 Task: Create a due date automation trigger when advanced on, on the monday of the week before a card is due add basic assigned to anyone at 11:00 AM.
Action: Mouse moved to (1195, 361)
Screenshot: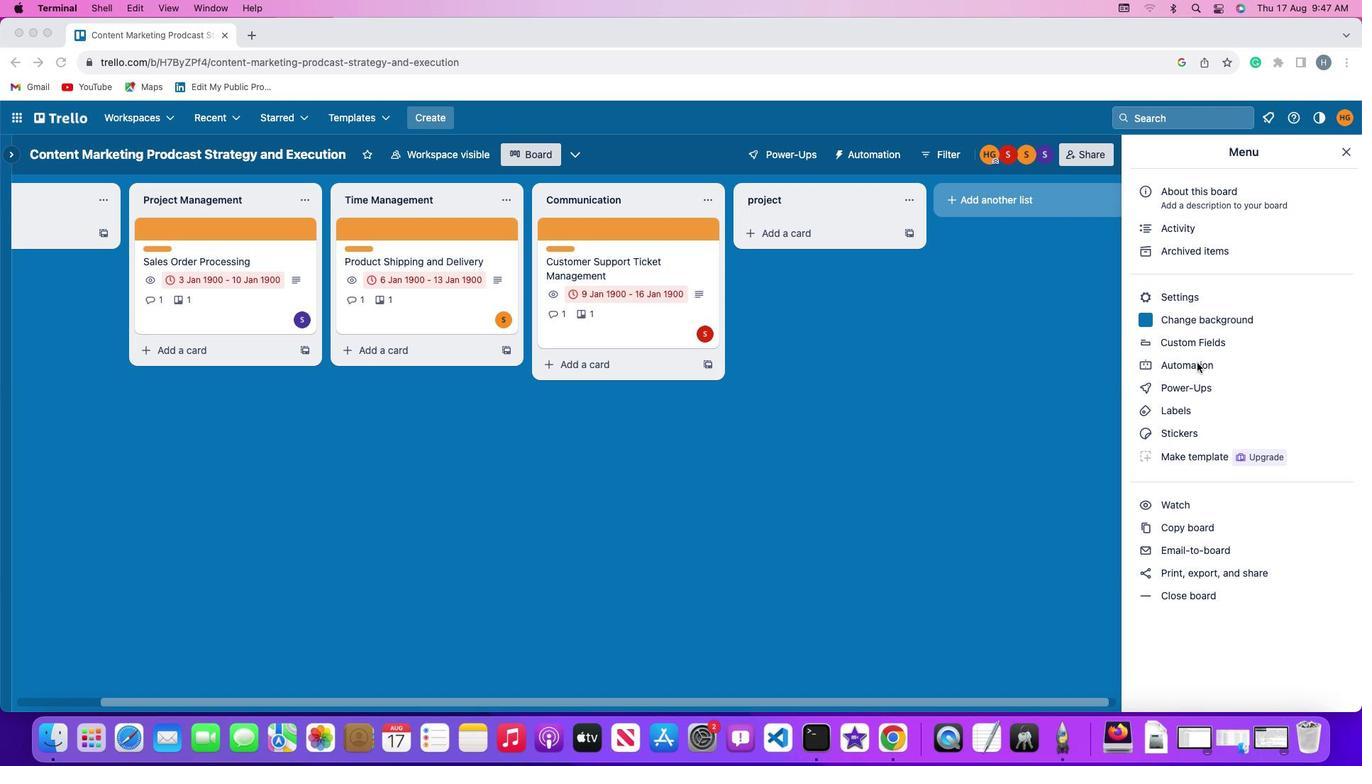 
Action: Mouse pressed left at (1195, 361)
Screenshot: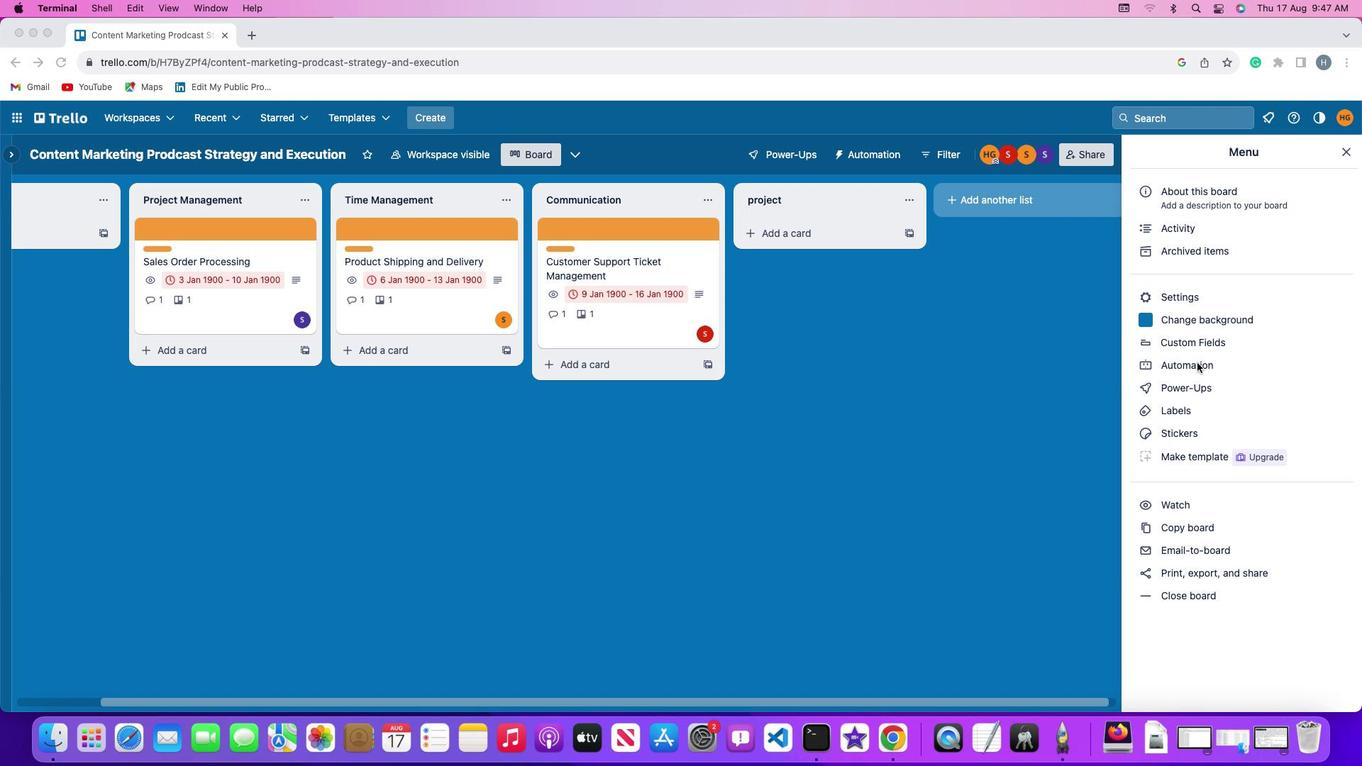 
Action: Mouse pressed left at (1195, 361)
Screenshot: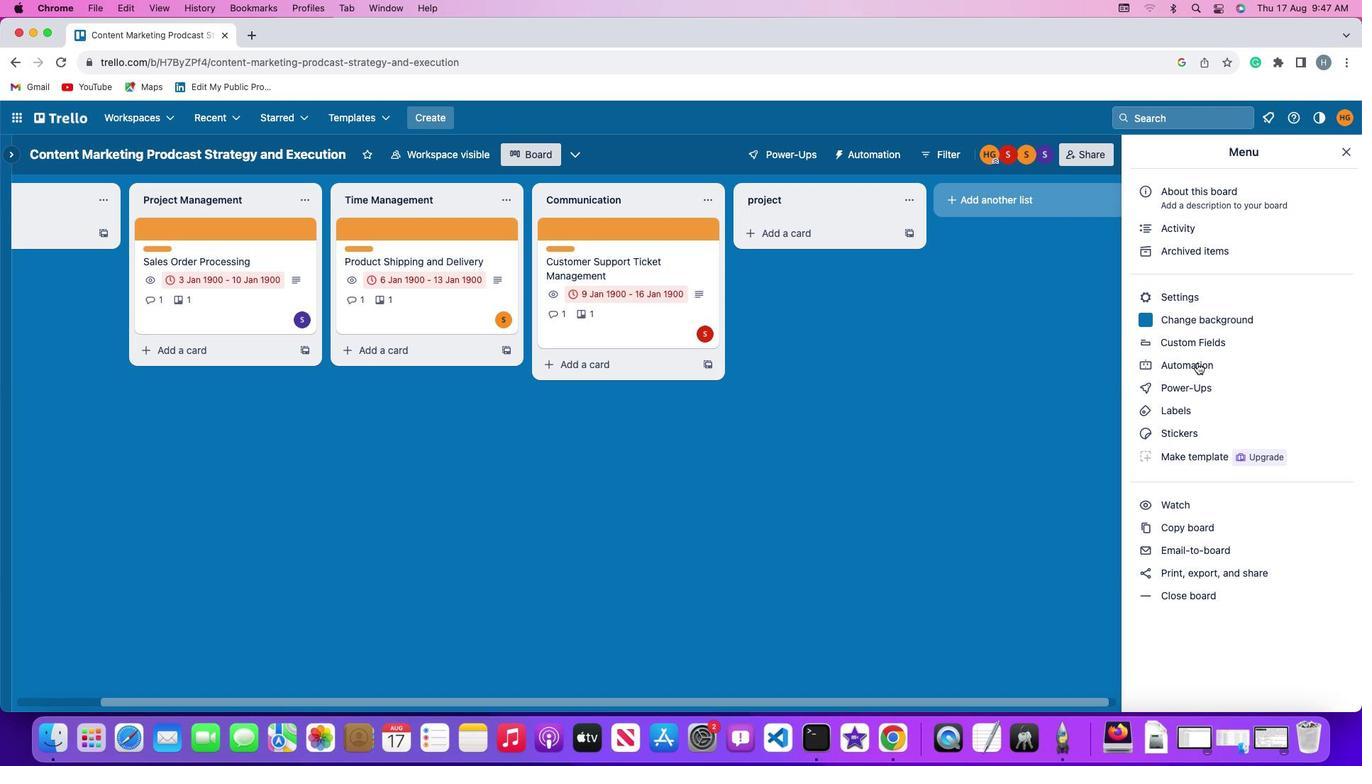 
Action: Mouse moved to (84, 332)
Screenshot: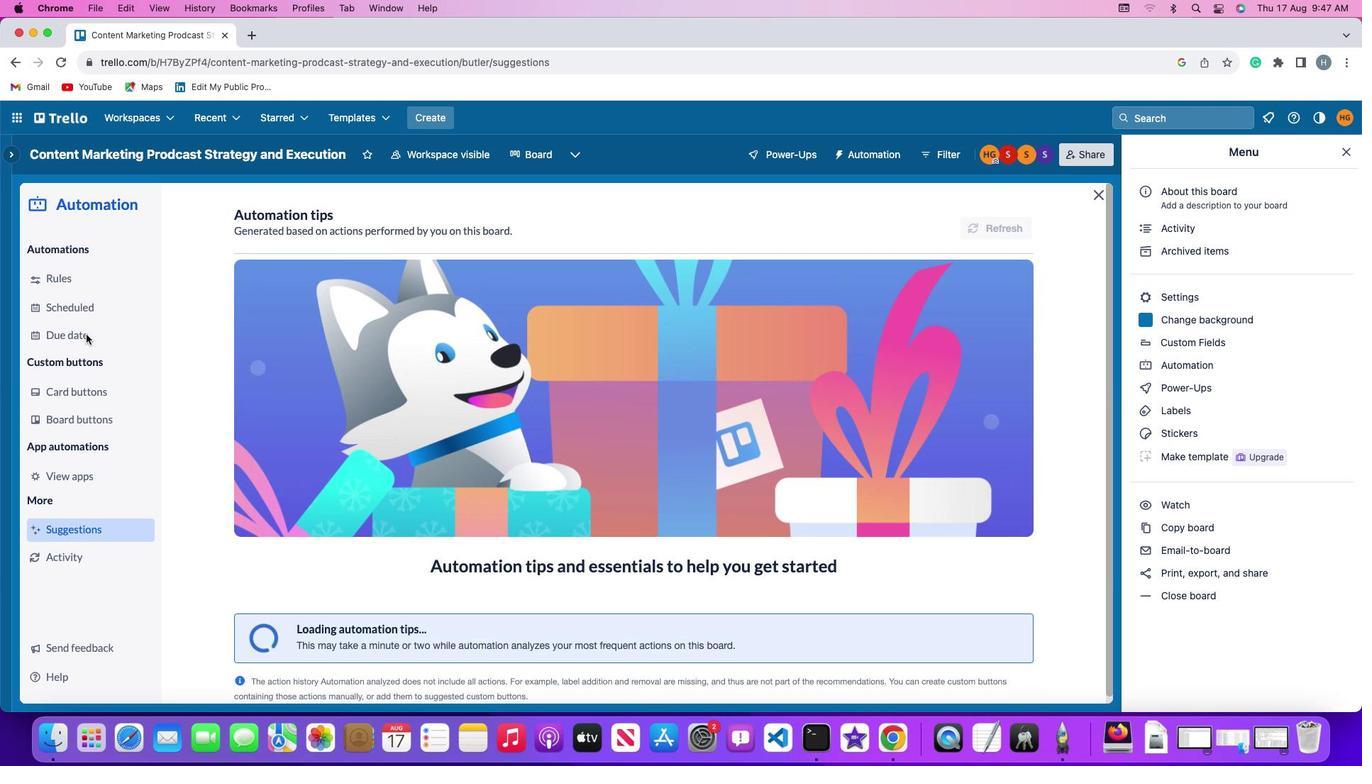 
Action: Mouse pressed left at (84, 332)
Screenshot: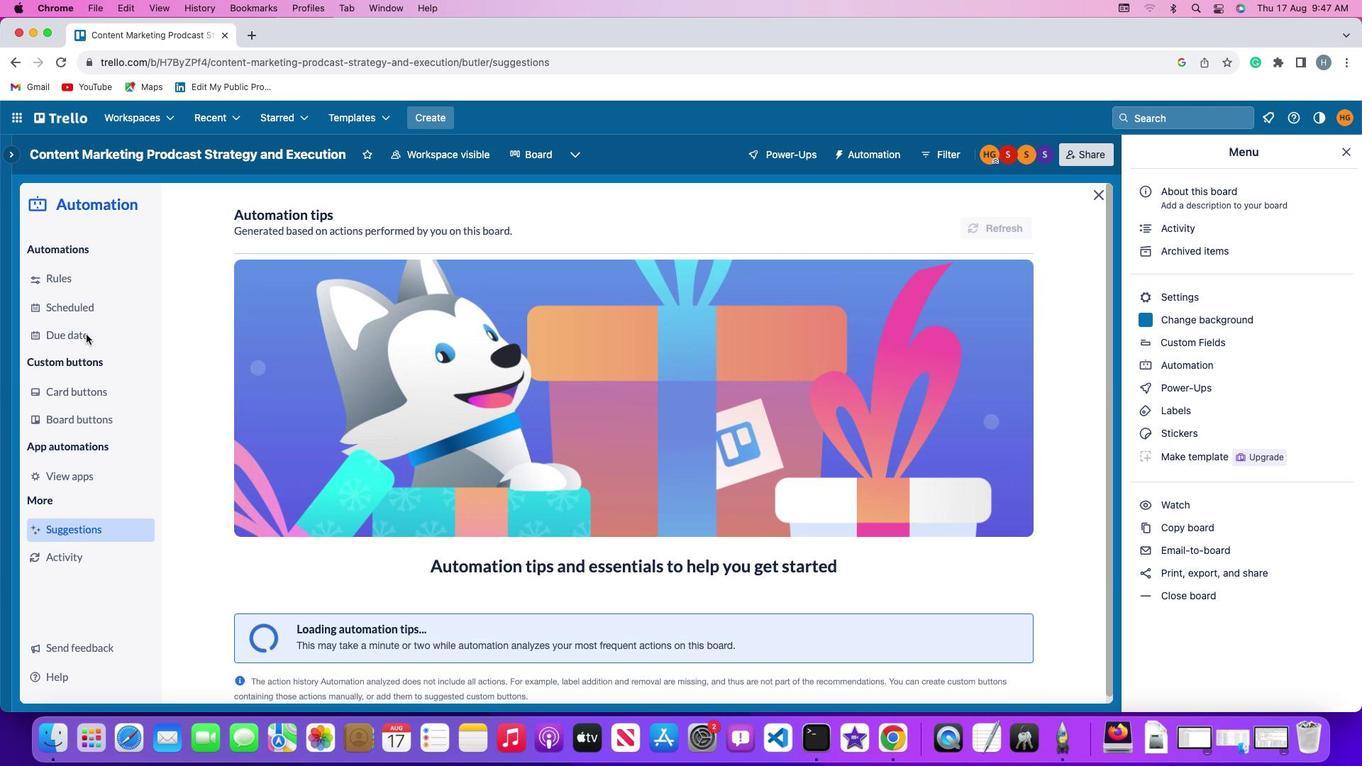 
Action: Mouse moved to (948, 219)
Screenshot: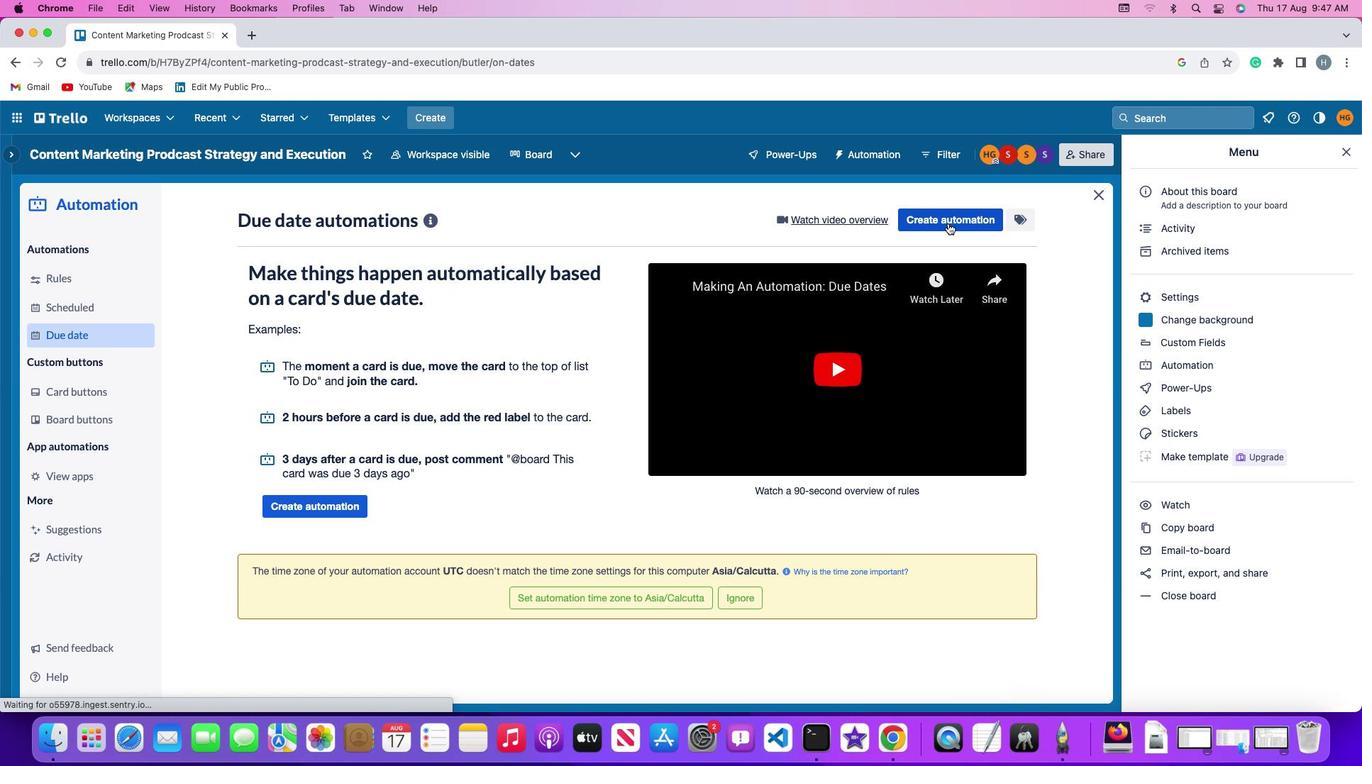 
Action: Mouse pressed left at (948, 219)
Screenshot: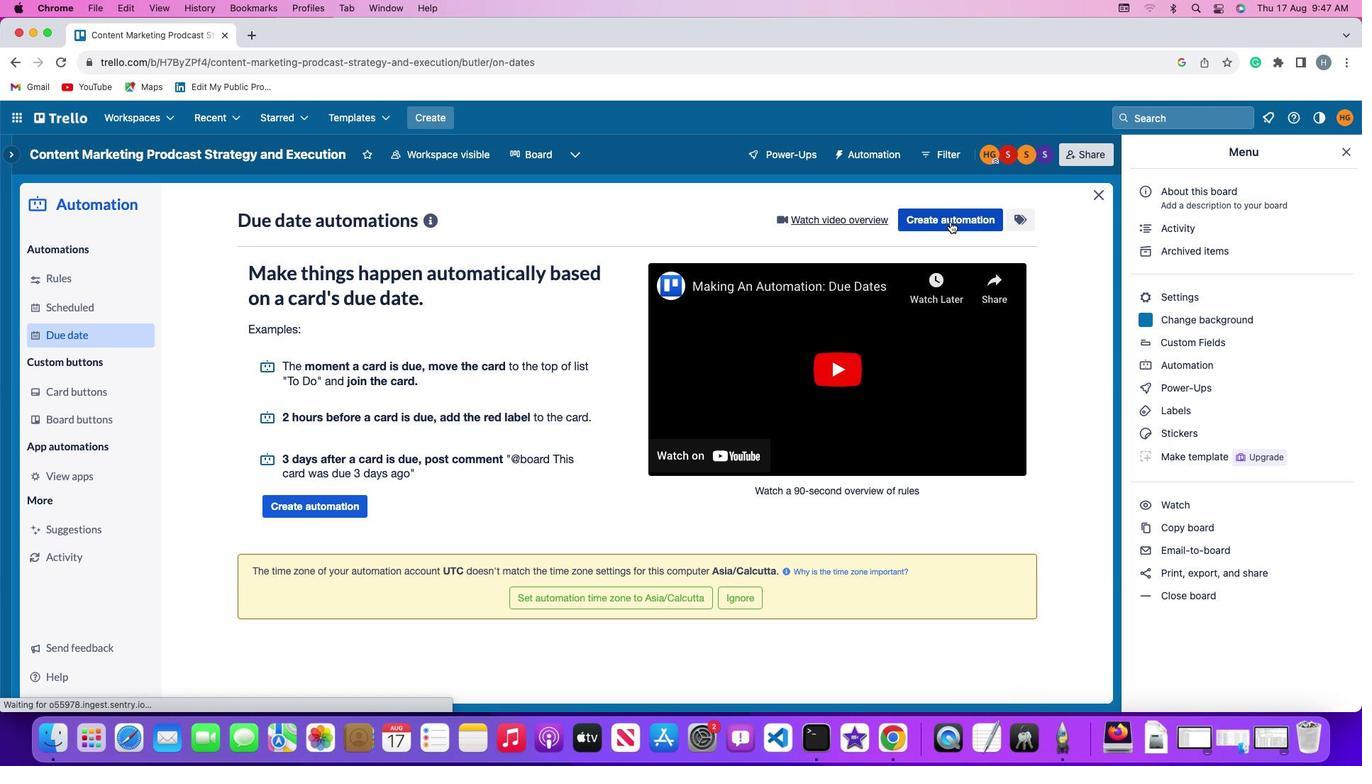 
Action: Mouse moved to (284, 354)
Screenshot: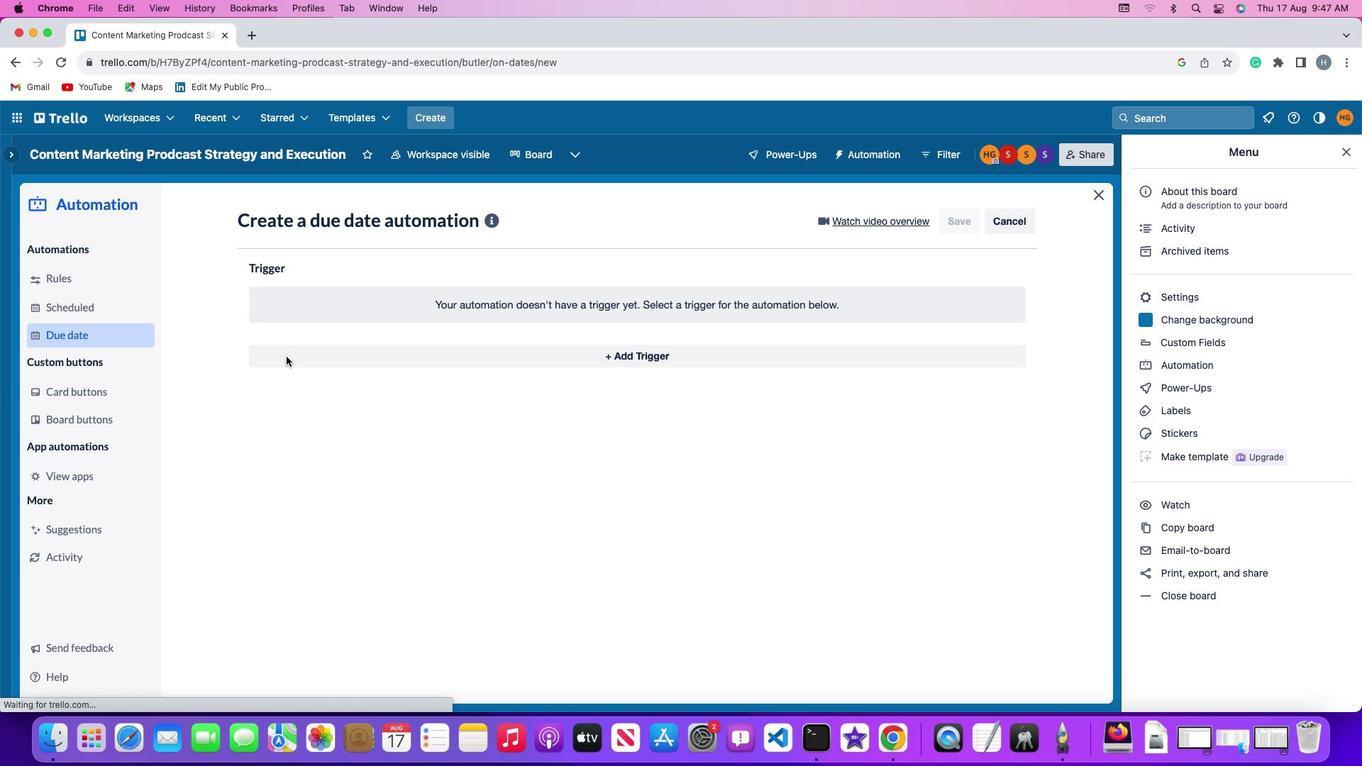 
Action: Mouse pressed left at (284, 354)
Screenshot: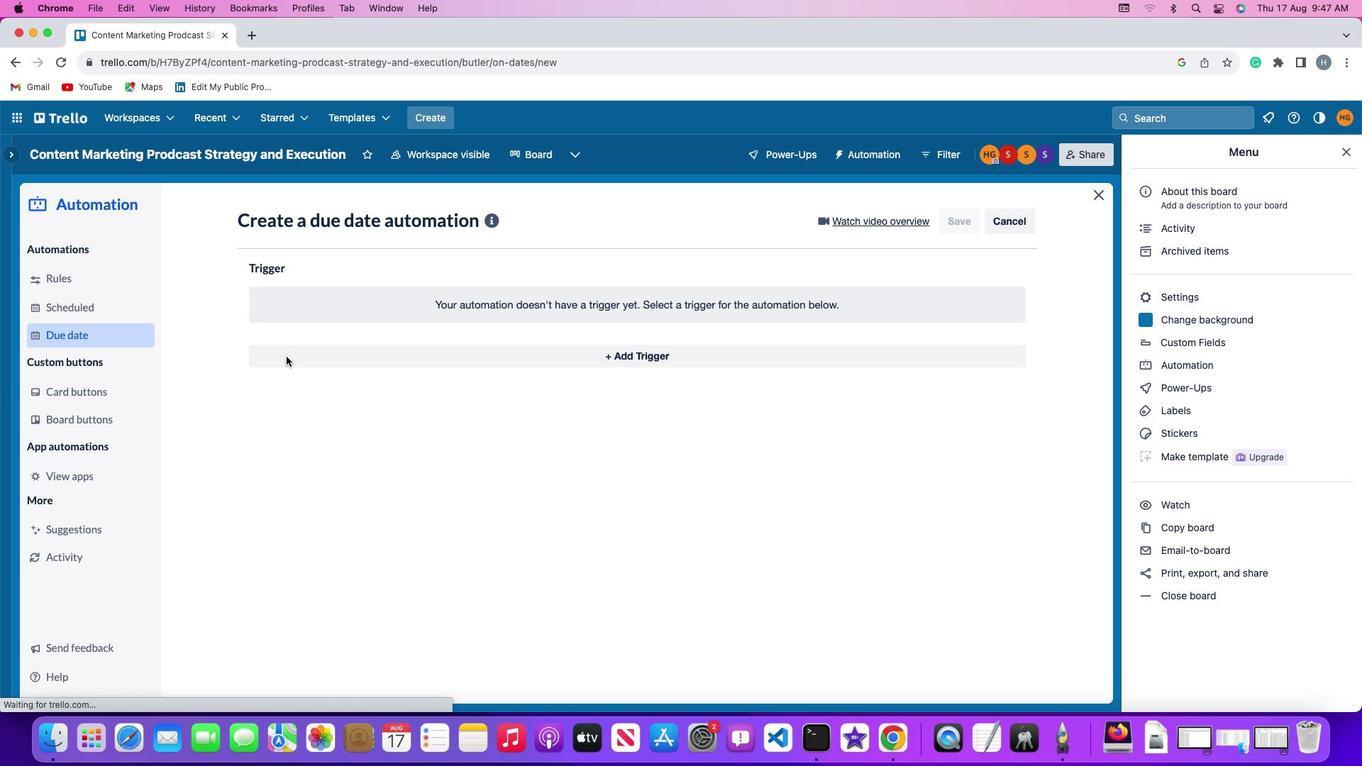 
Action: Mouse moved to (301, 616)
Screenshot: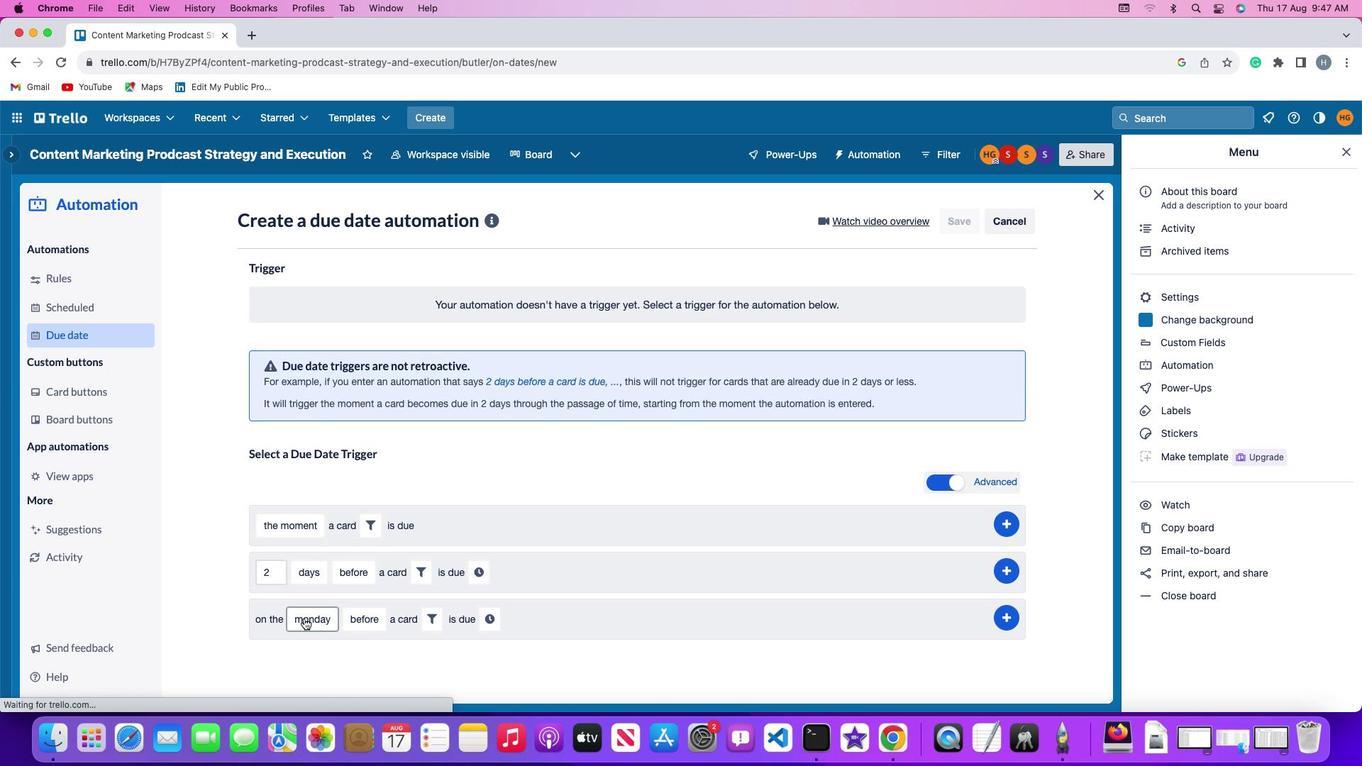 
Action: Mouse pressed left at (301, 616)
Screenshot: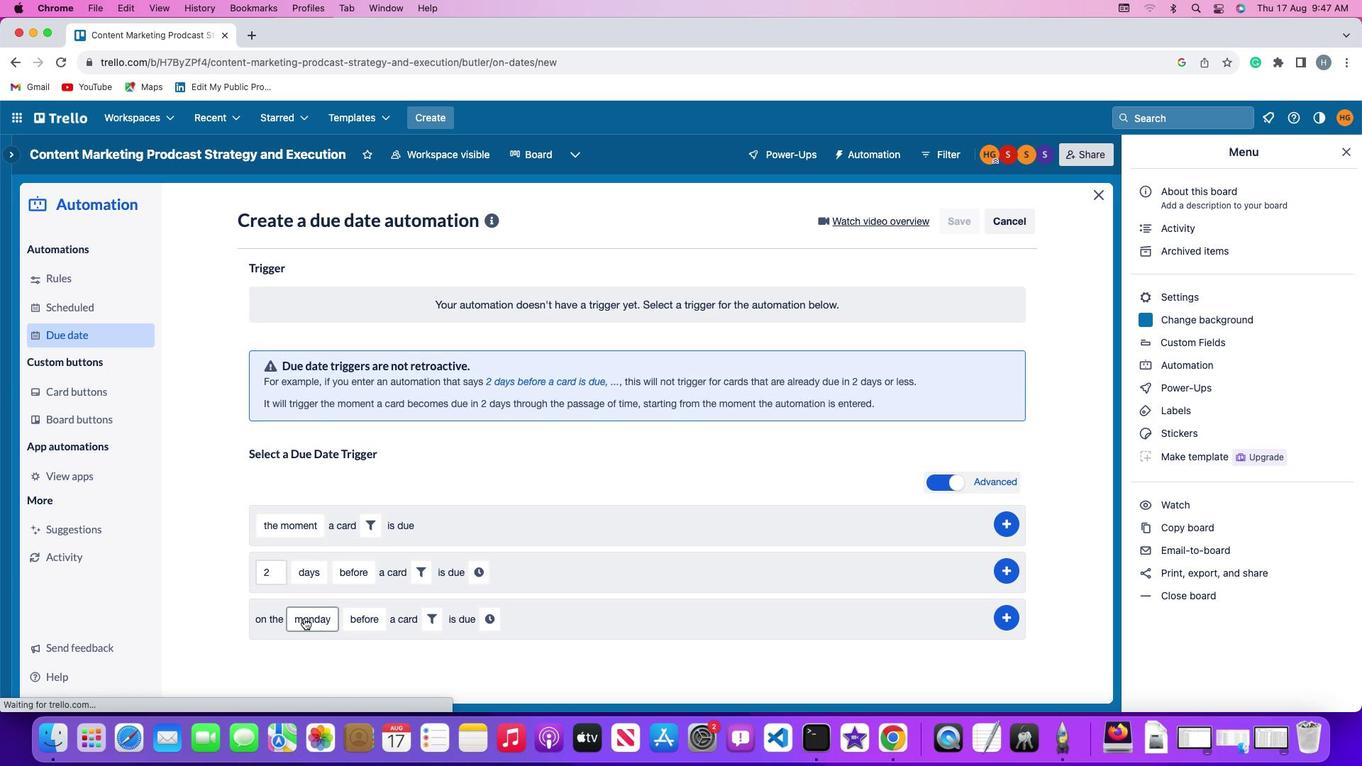 
Action: Mouse moved to (322, 415)
Screenshot: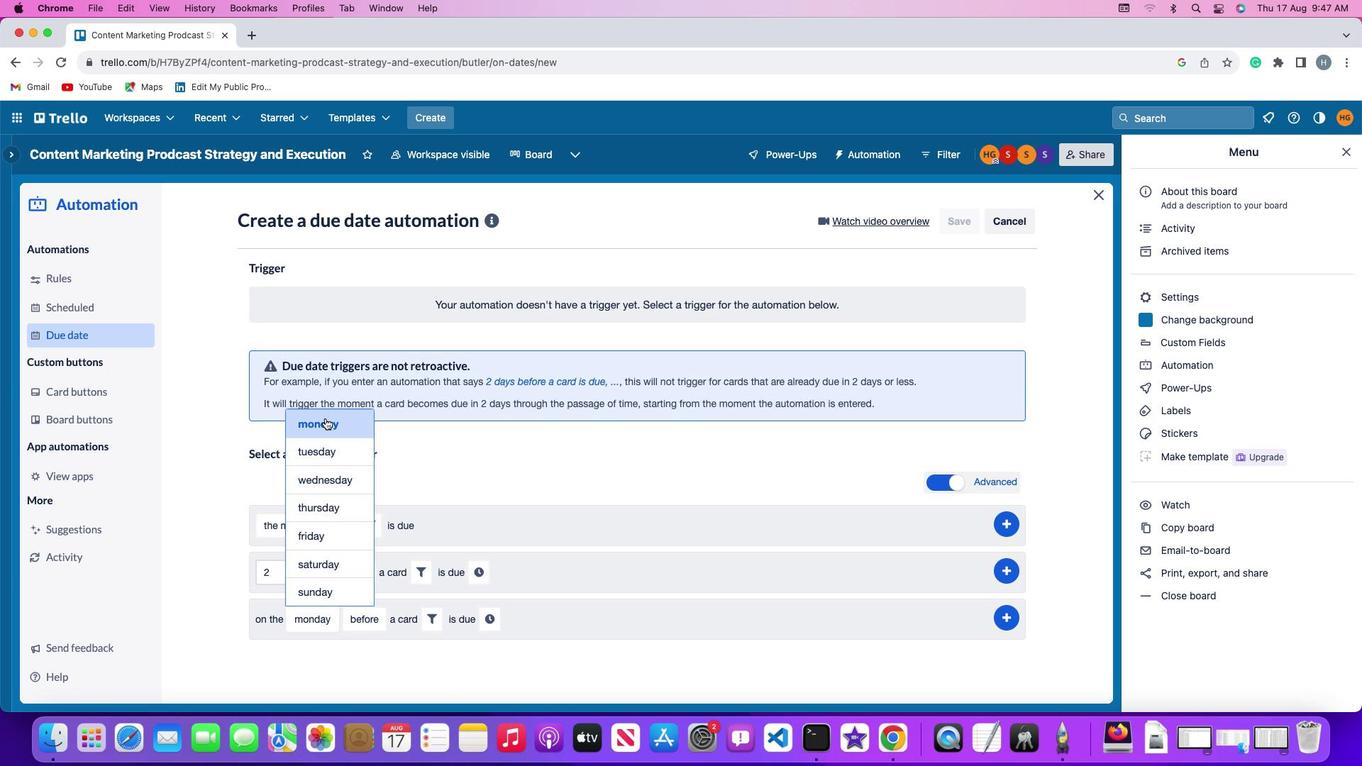 
Action: Mouse pressed left at (322, 415)
Screenshot: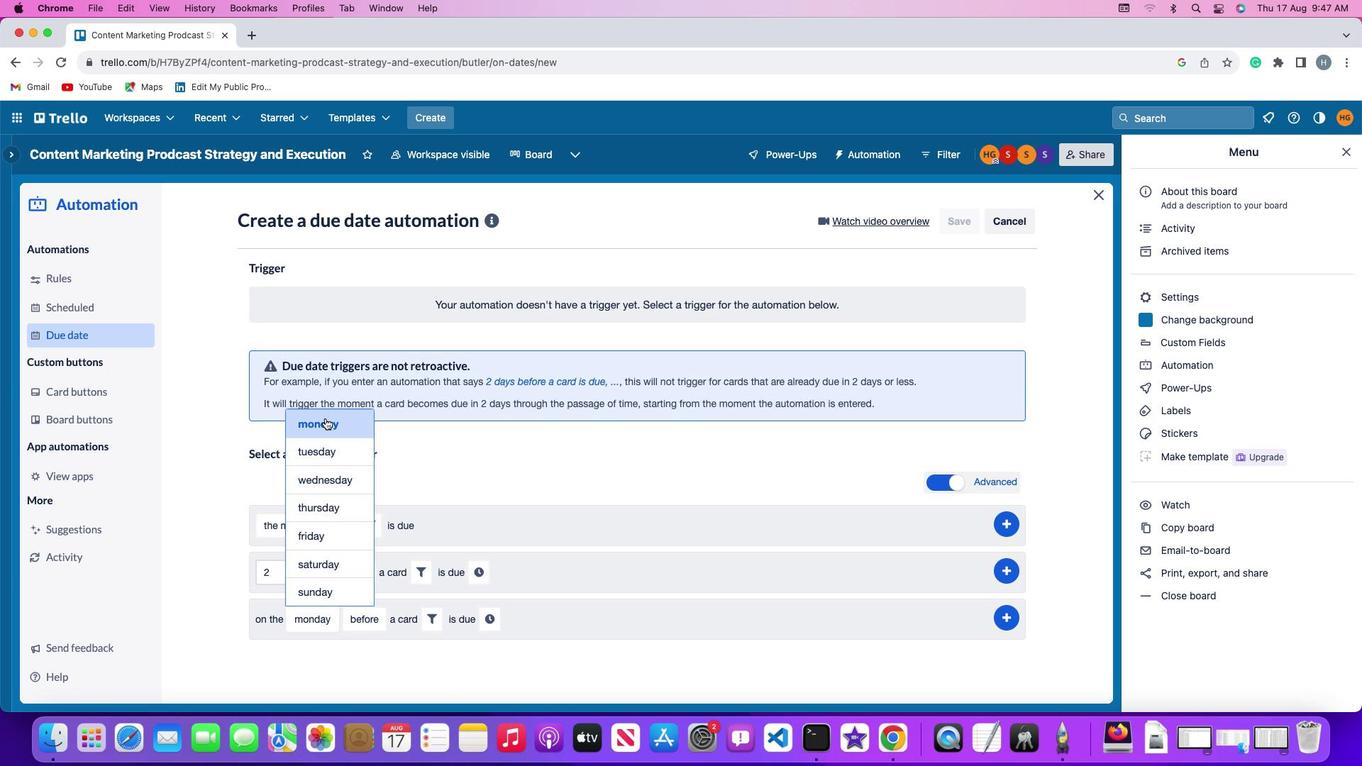
Action: Mouse moved to (359, 618)
Screenshot: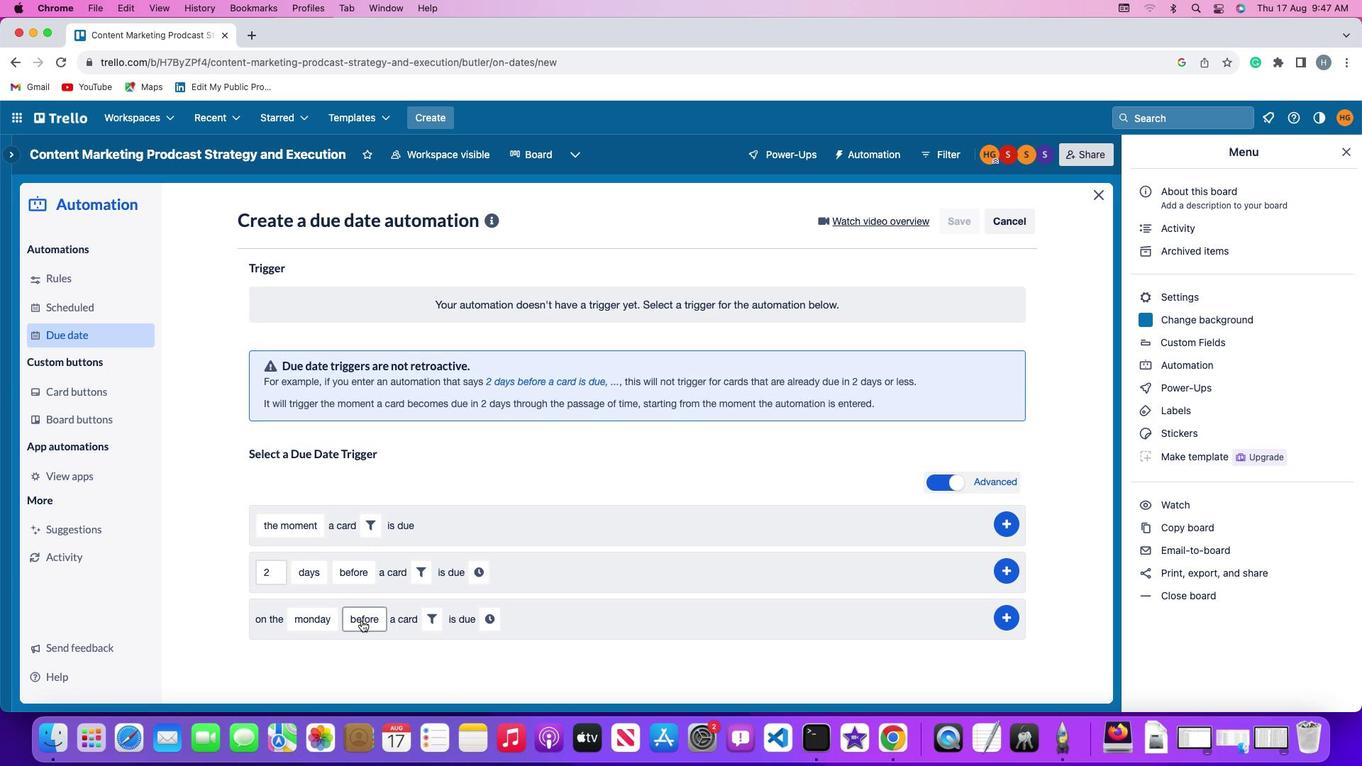 
Action: Mouse pressed left at (359, 618)
Screenshot: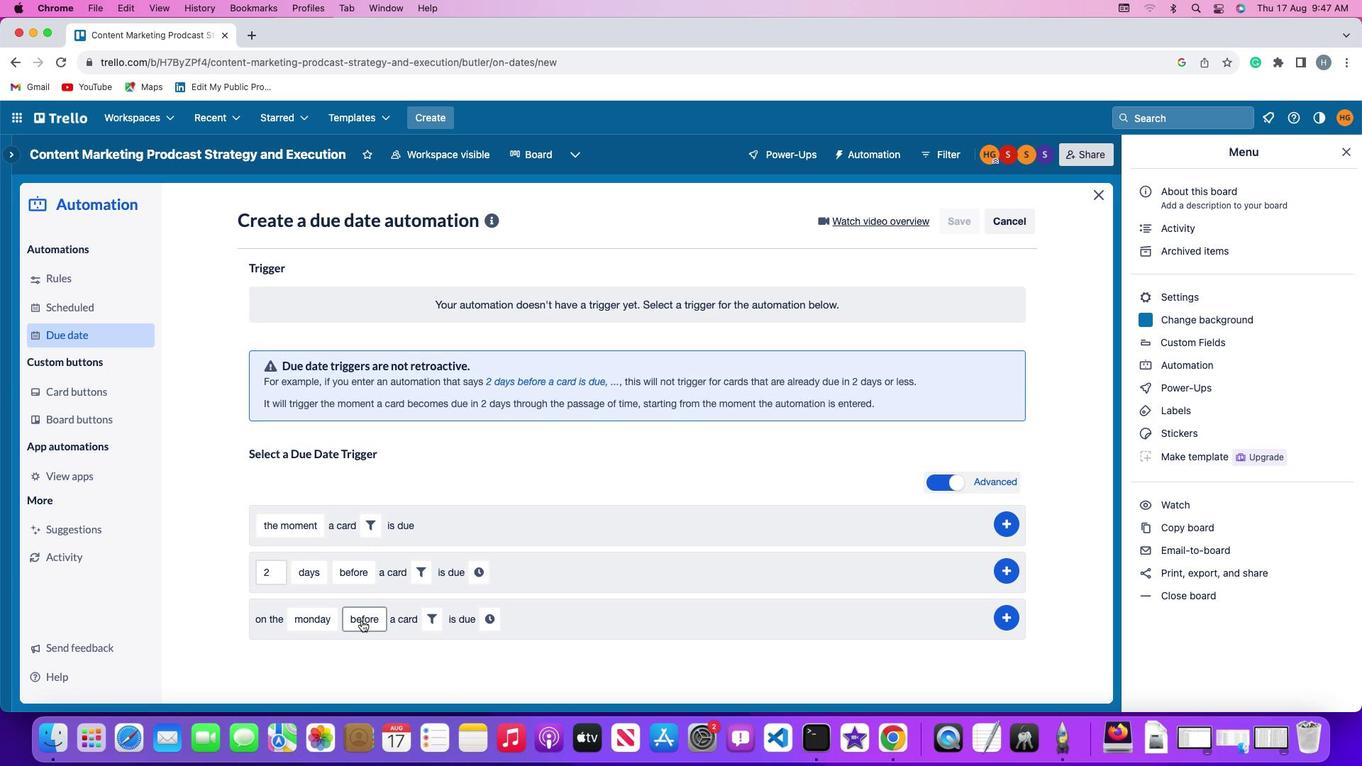 
Action: Mouse moved to (372, 589)
Screenshot: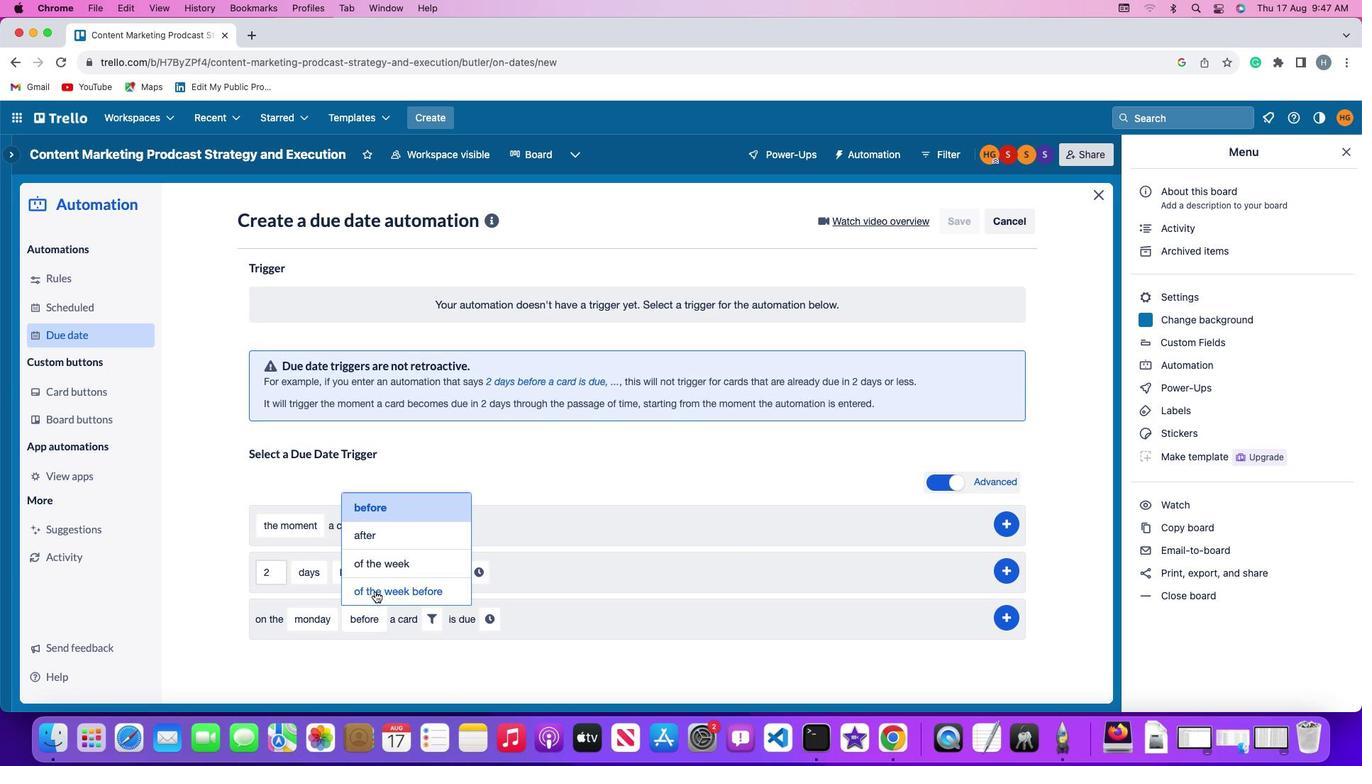 
Action: Mouse pressed left at (372, 589)
Screenshot: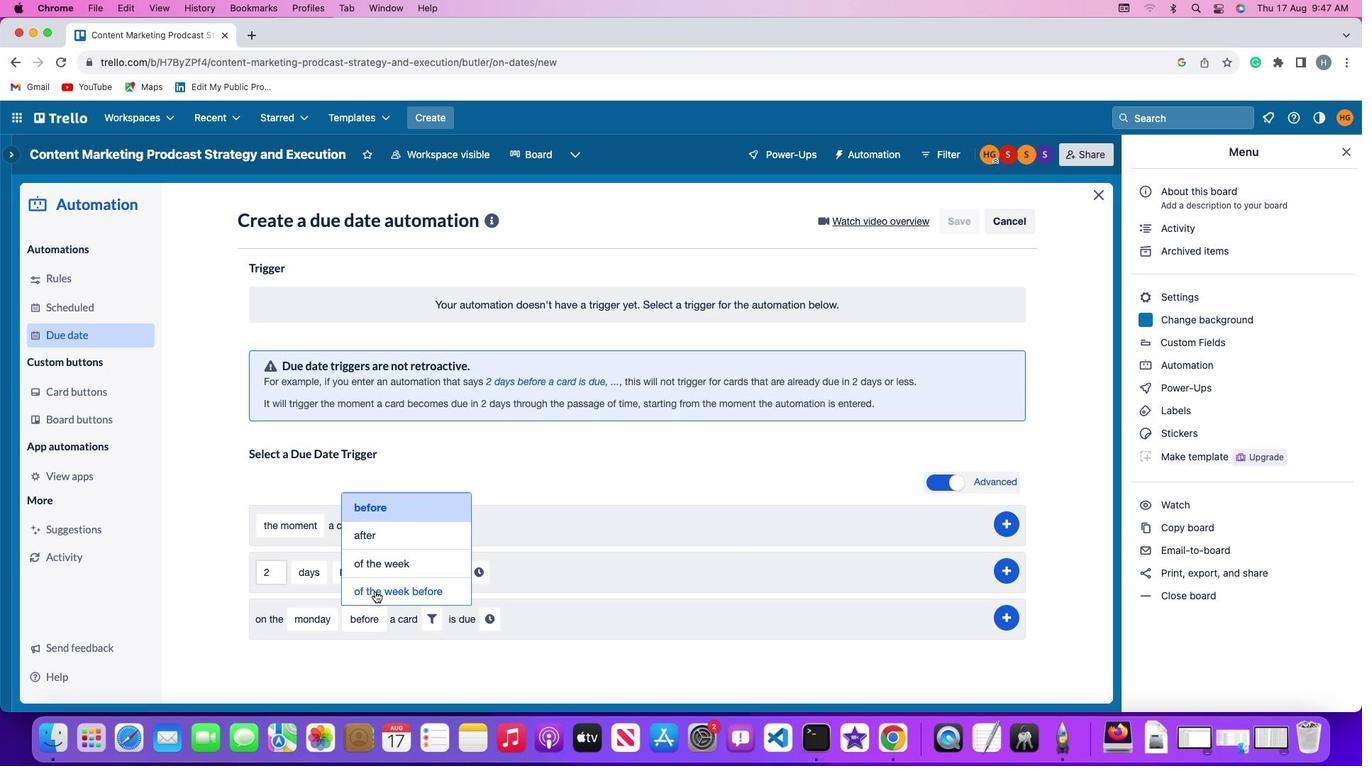 
Action: Mouse moved to (487, 615)
Screenshot: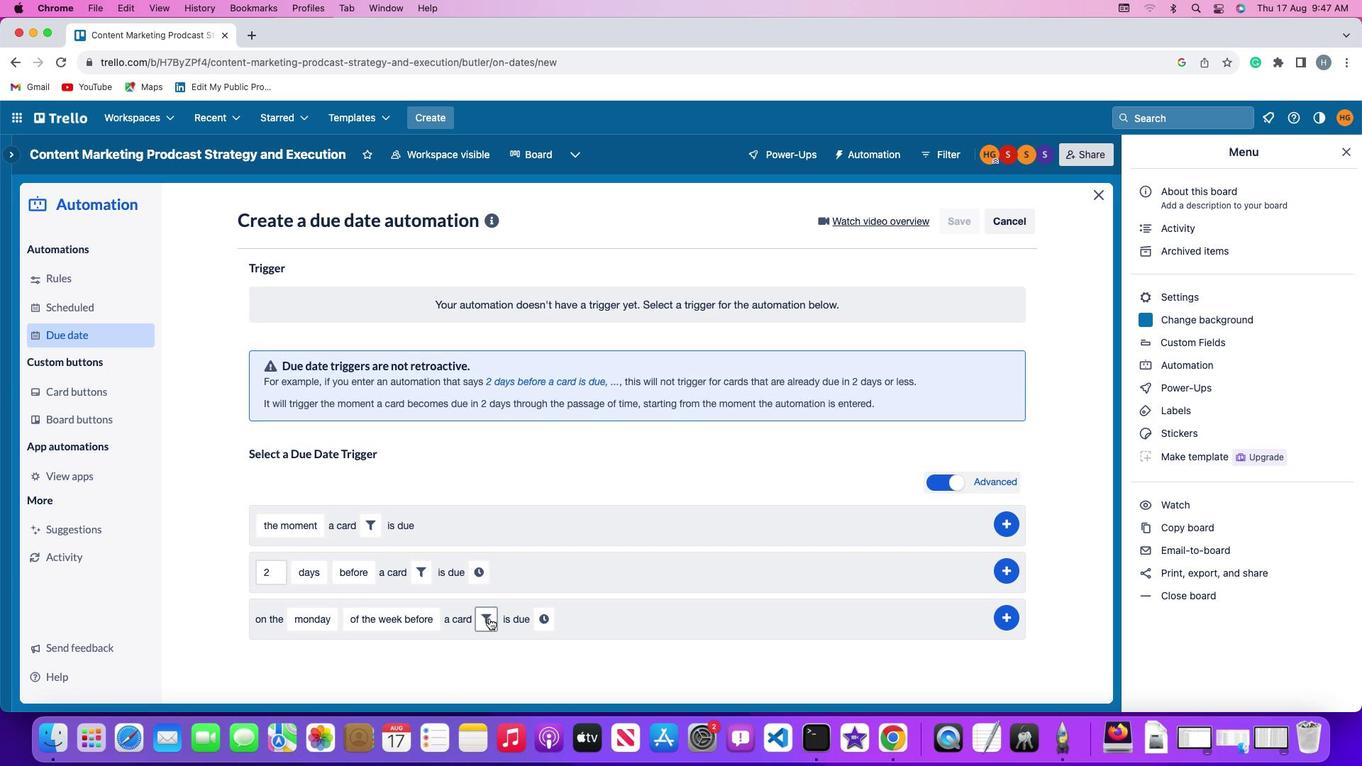 
Action: Mouse pressed left at (487, 615)
Screenshot: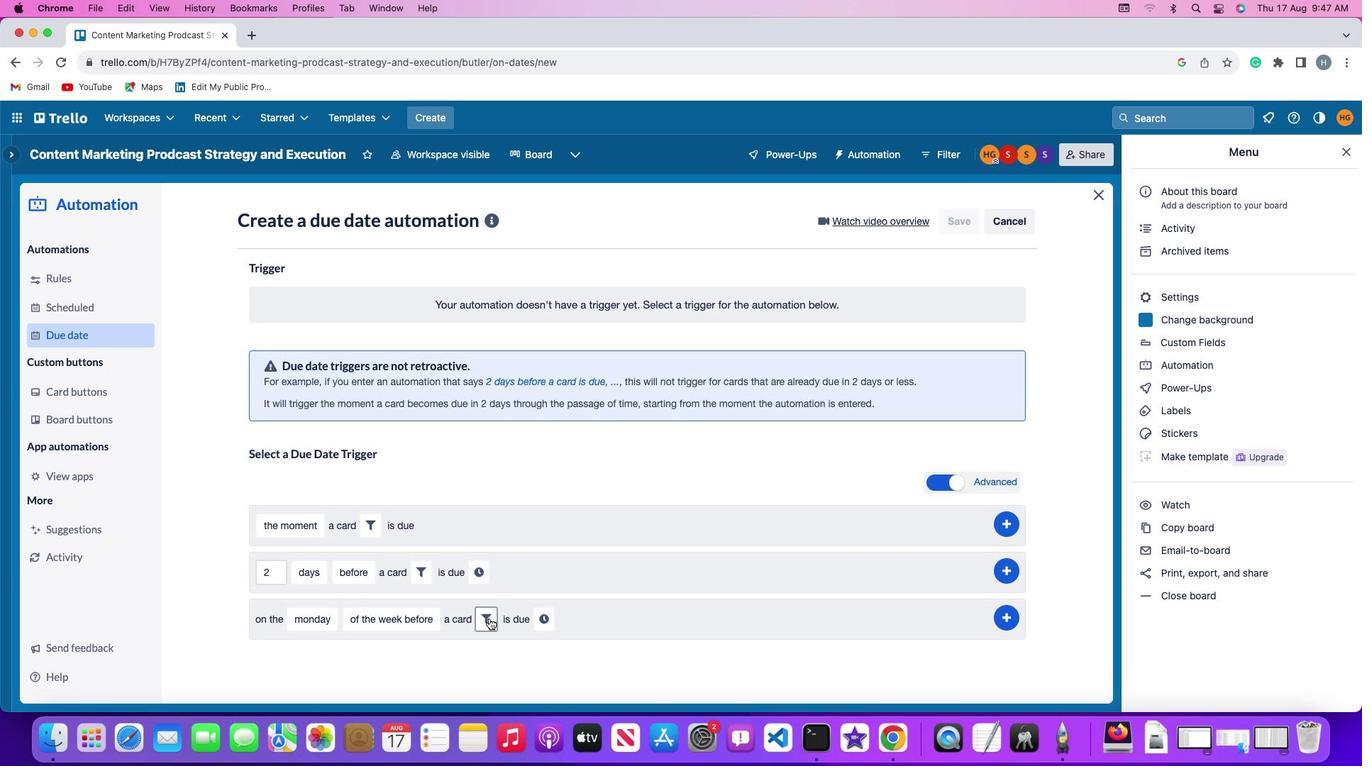 
Action: Mouse moved to (425, 667)
Screenshot: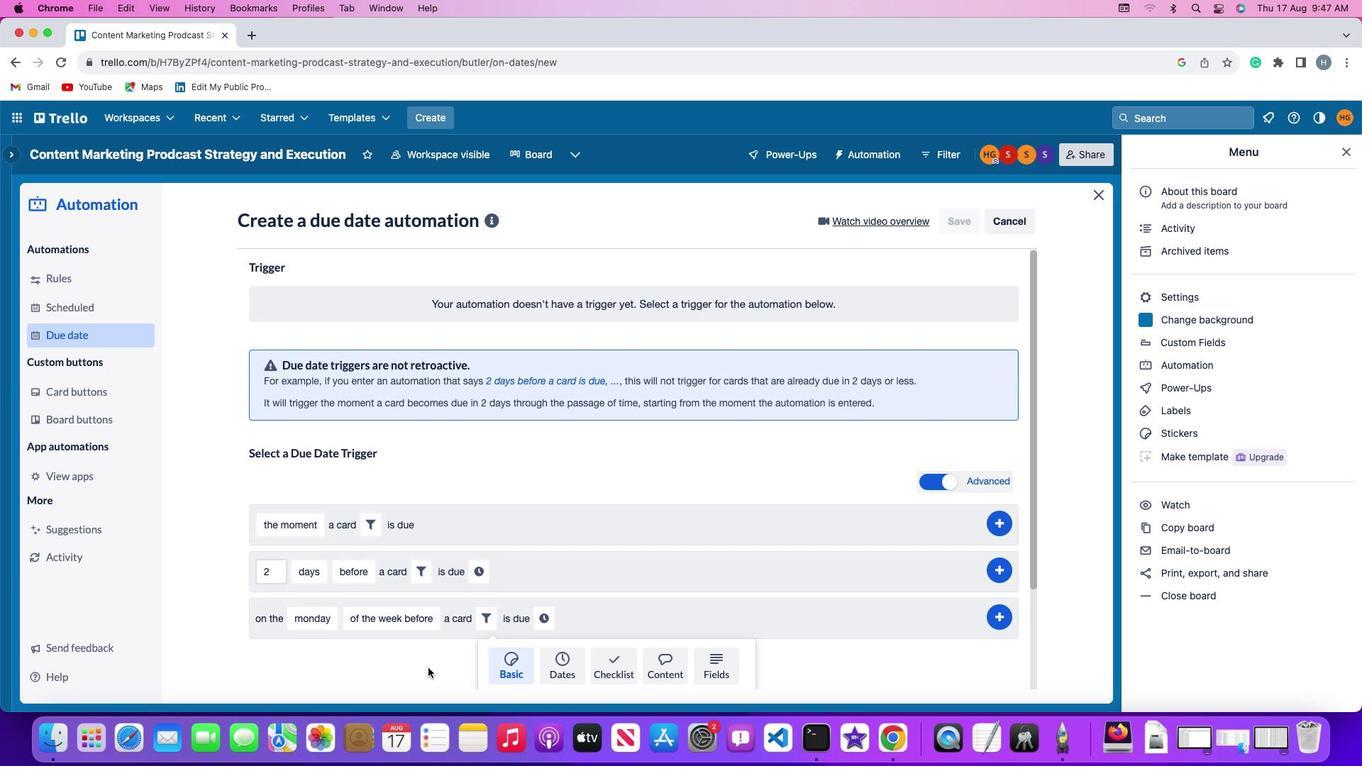 
Action: Mouse scrolled (425, 667) with delta (-1, -2)
Screenshot: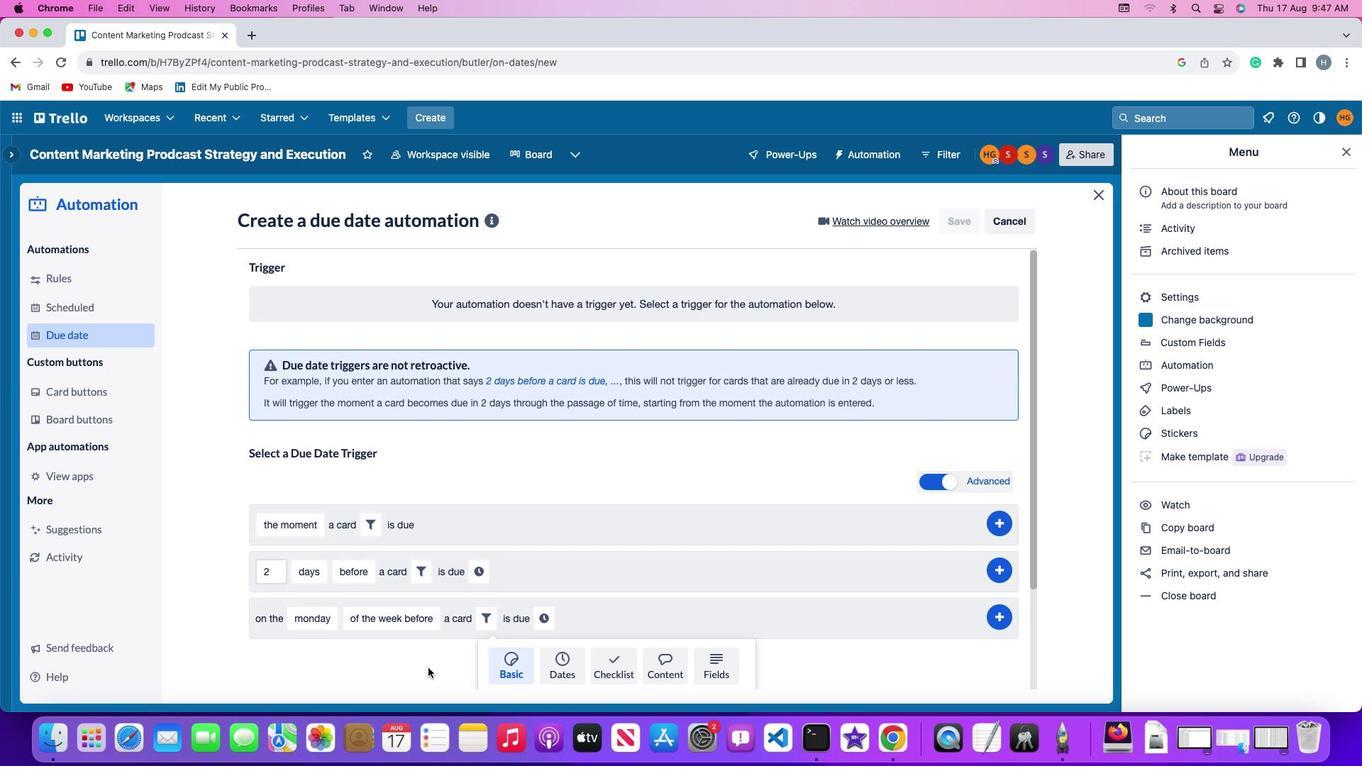 
Action: Mouse moved to (425, 667)
Screenshot: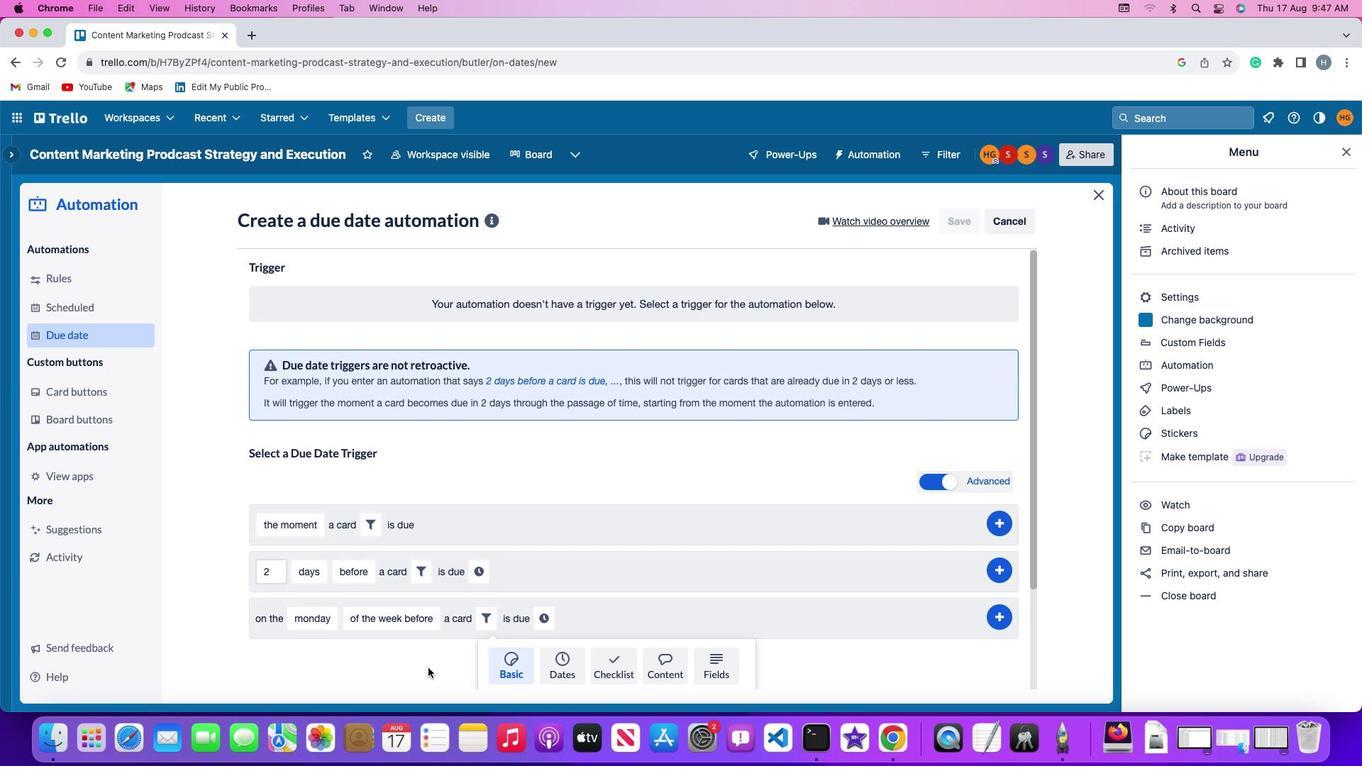 
Action: Mouse scrolled (425, 667) with delta (-1, -2)
Screenshot: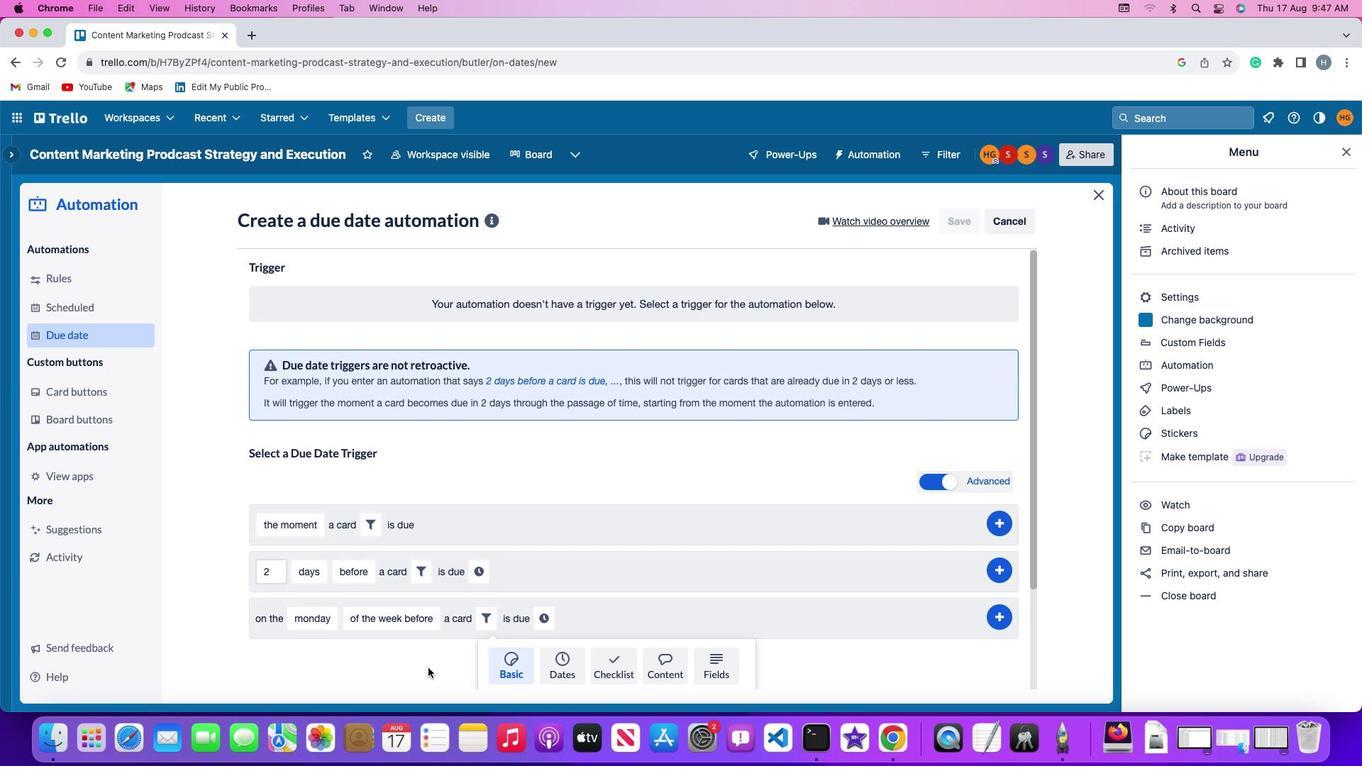 
Action: Mouse moved to (425, 666)
Screenshot: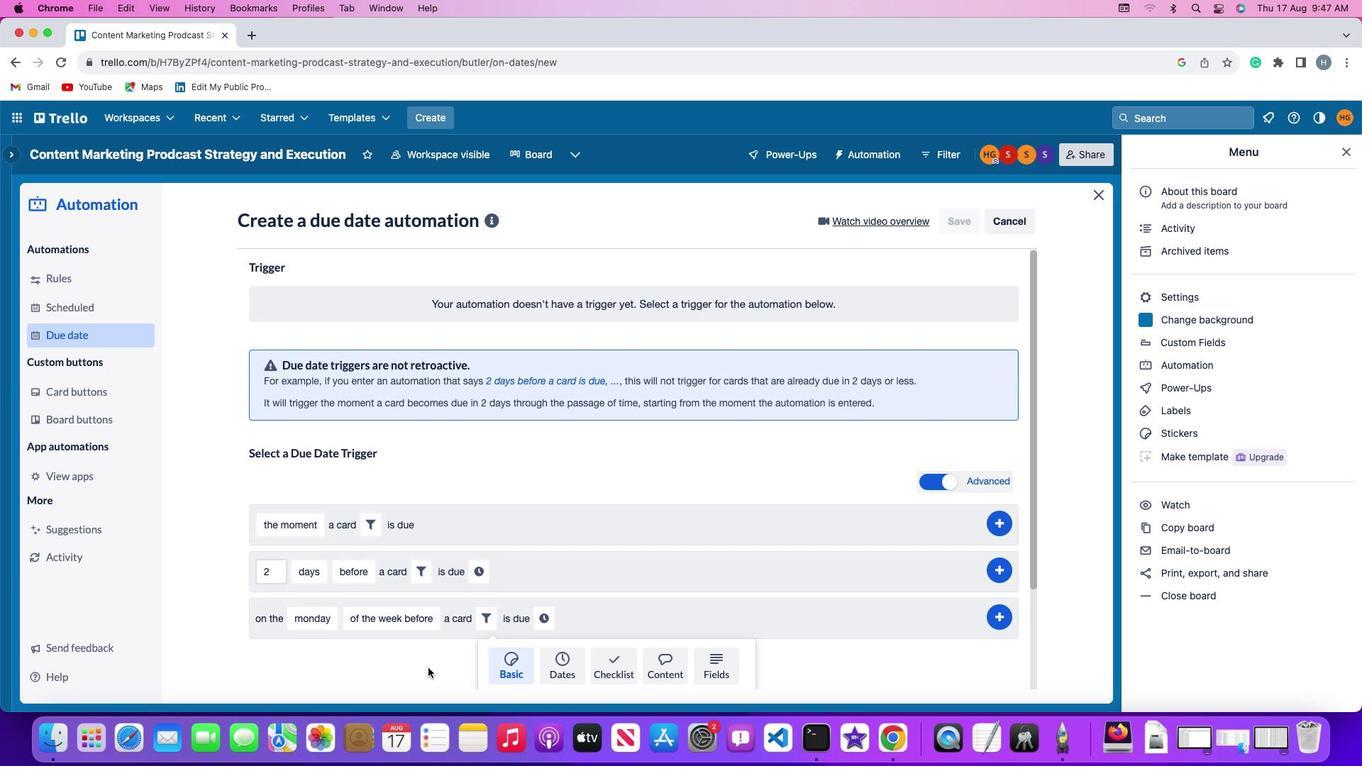 
Action: Mouse scrolled (425, 666) with delta (-1, -4)
Screenshot: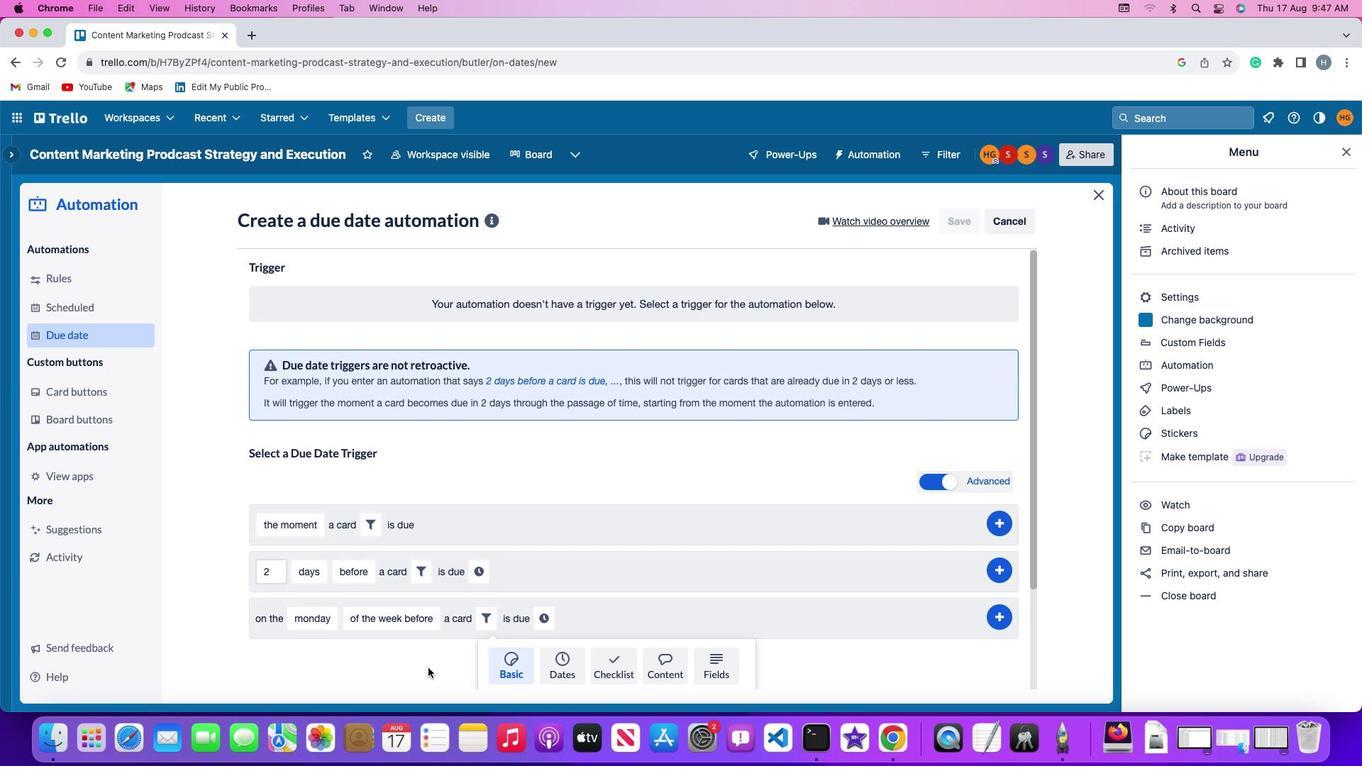 
Action: Mouse moved to (425, 665)
Screenshot: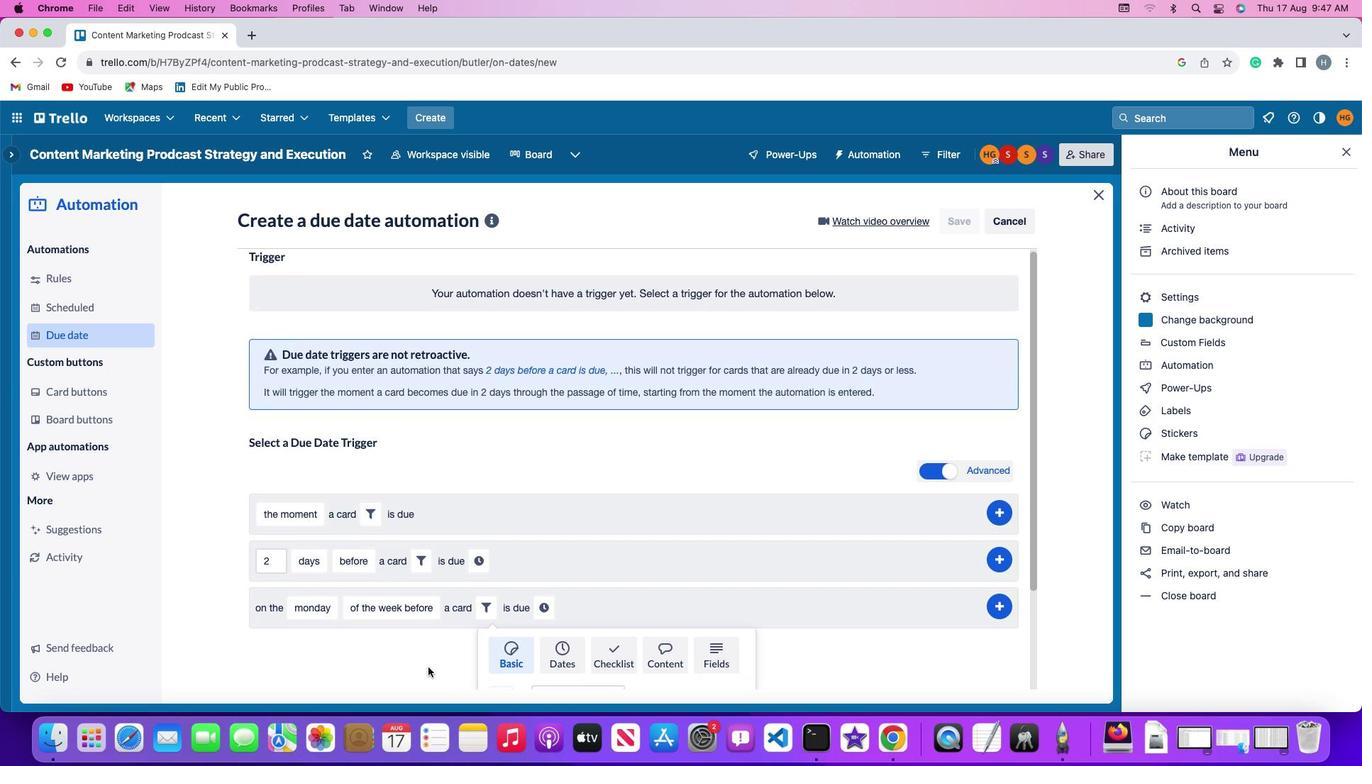 
Action: Mouse scrolled (425, 665) with delta (-1, -4)
Screenshot: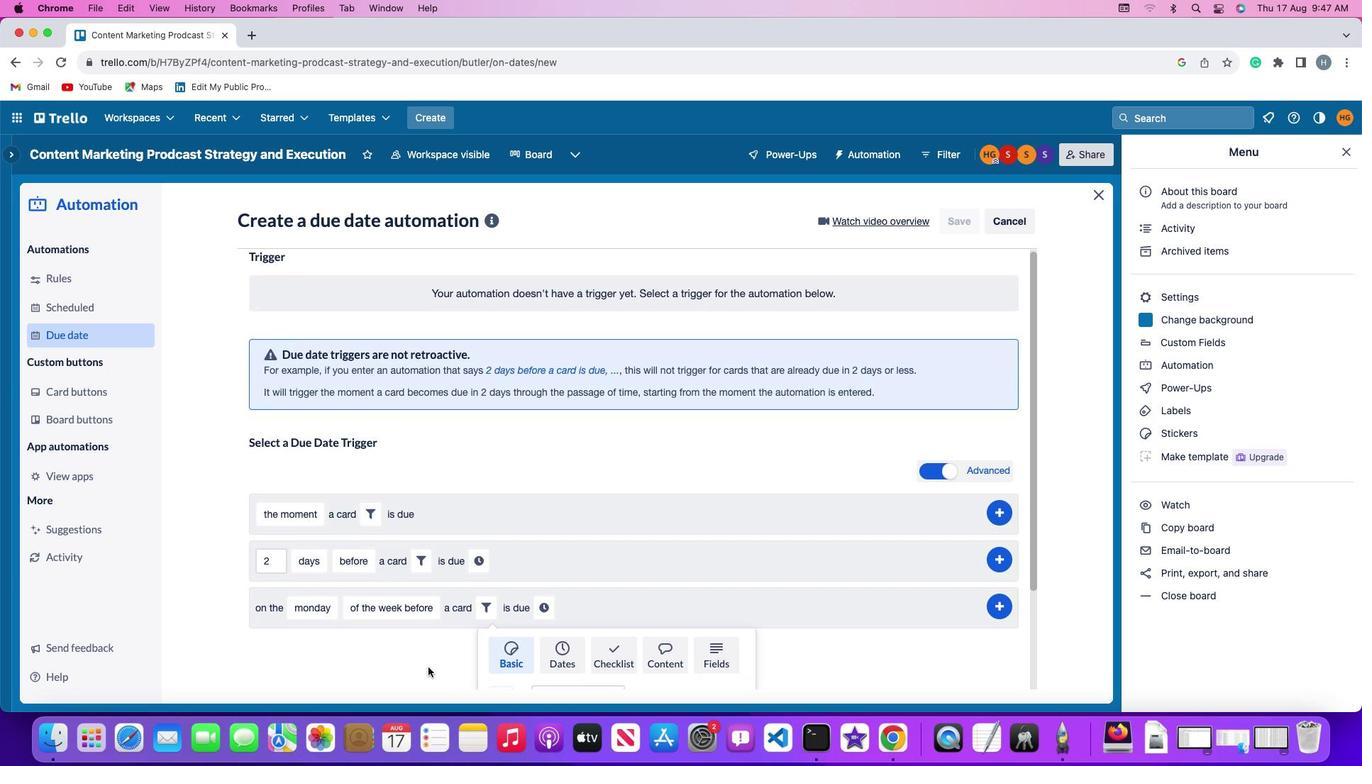 
Action: Mouse moved to (425, 664)
Screenshot: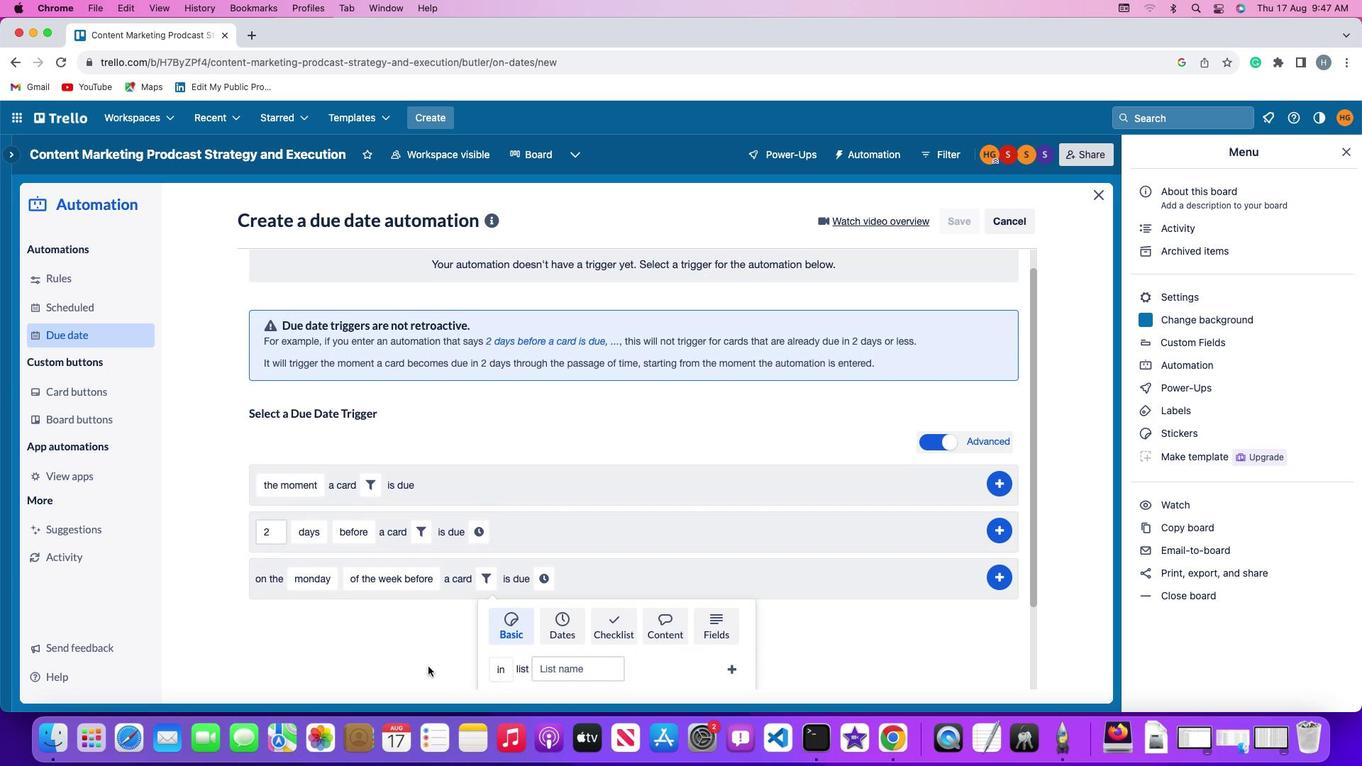 
Action: Mouse scrolled (425, 664) with delta (-1, -2)
Screenshot: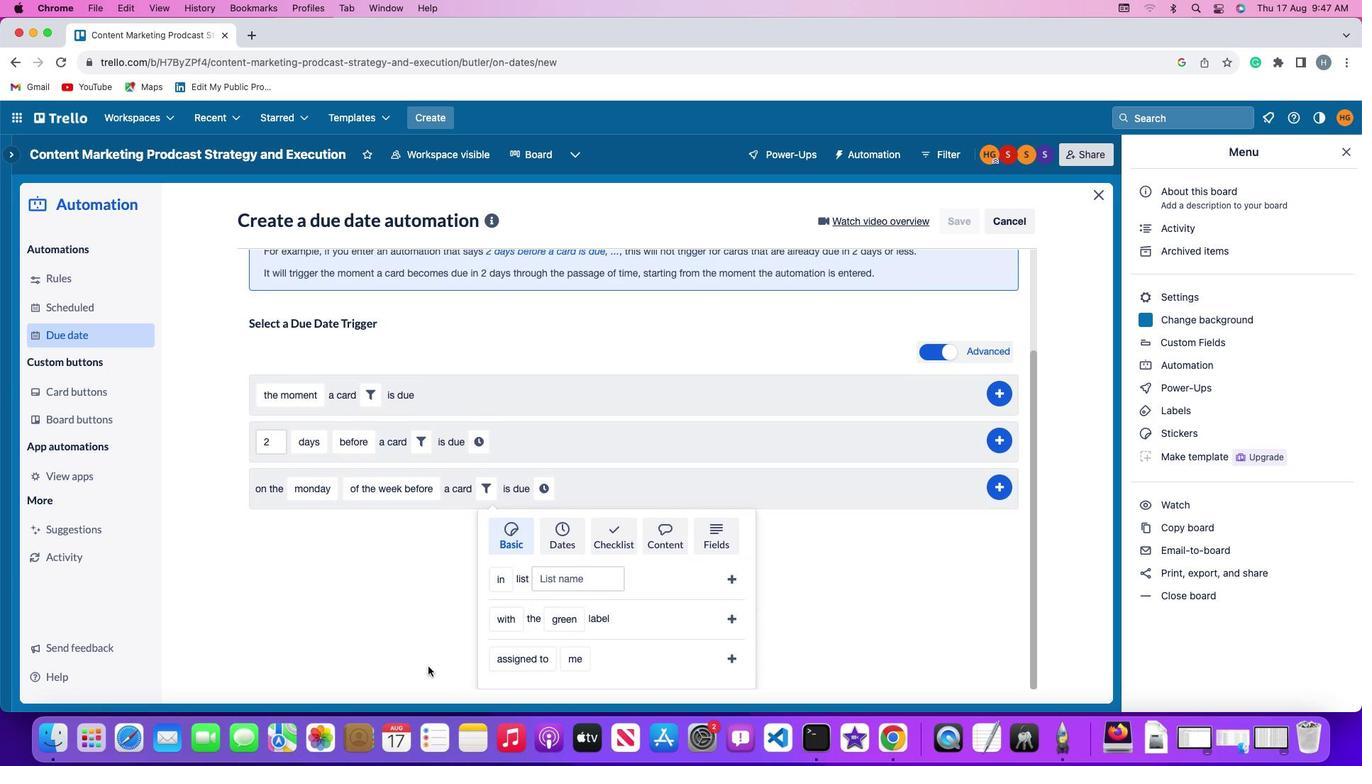 
Action: Mouse scrolled (425, 664) with delta (-1, -2)
Screenshot: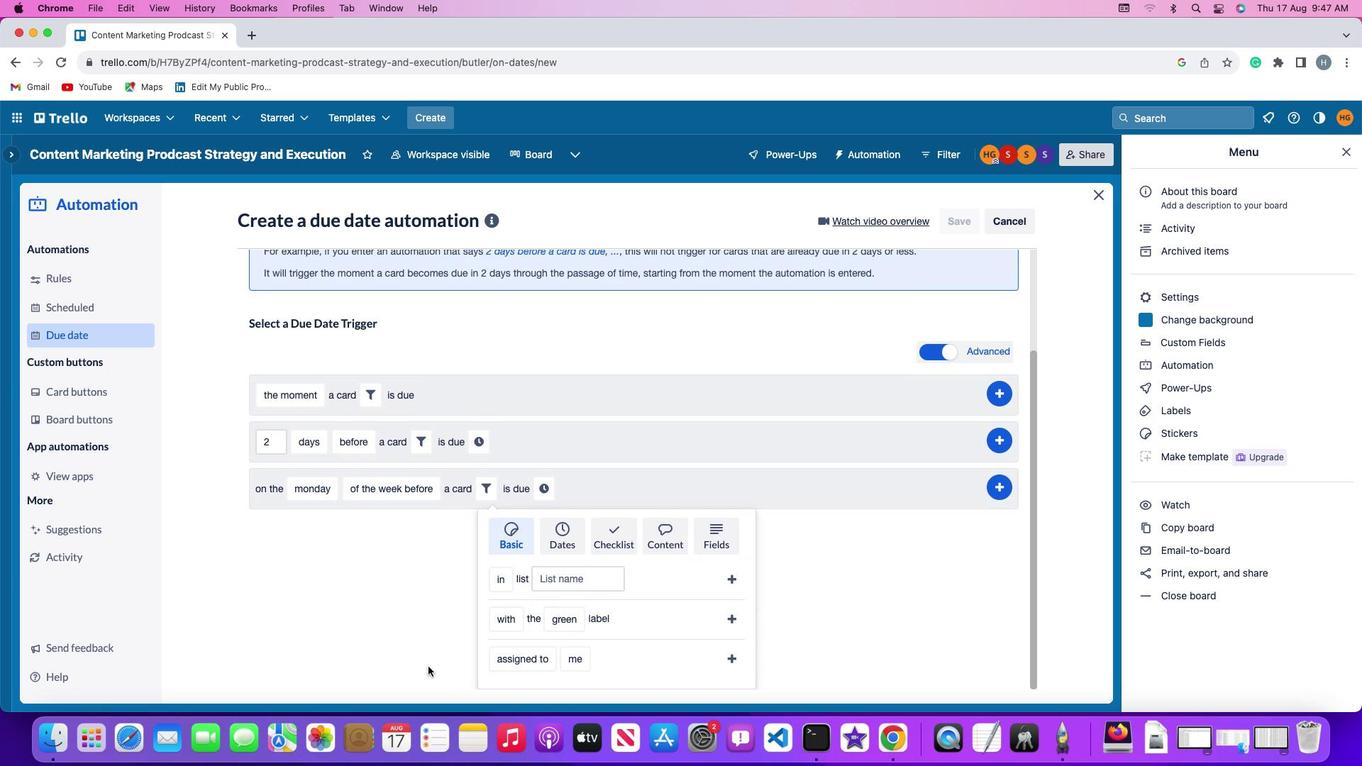 
Action: Mouse scrolled (425, 664) with delta (-1, -3)
Screenshot: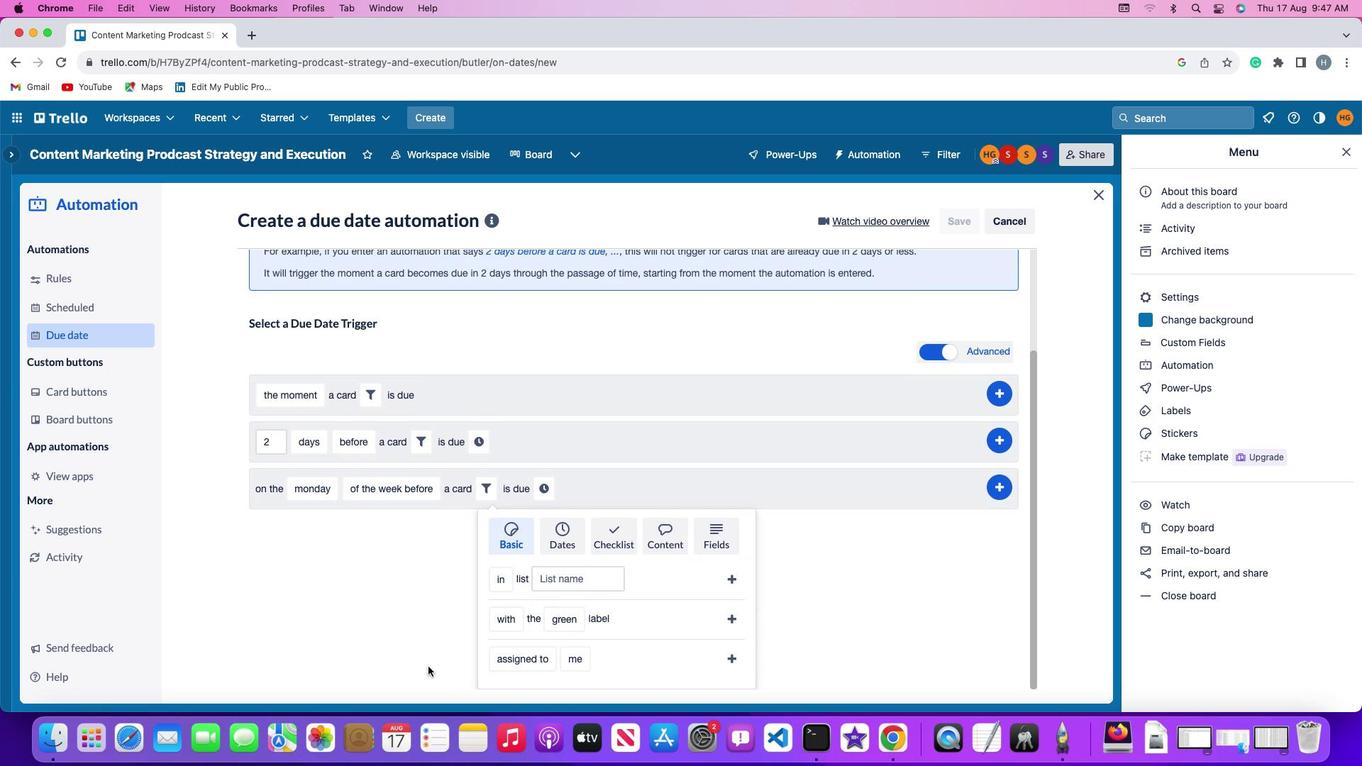 
Action: Mouse scrolled (425, 664) with delta (-1, -4)
Screenshot: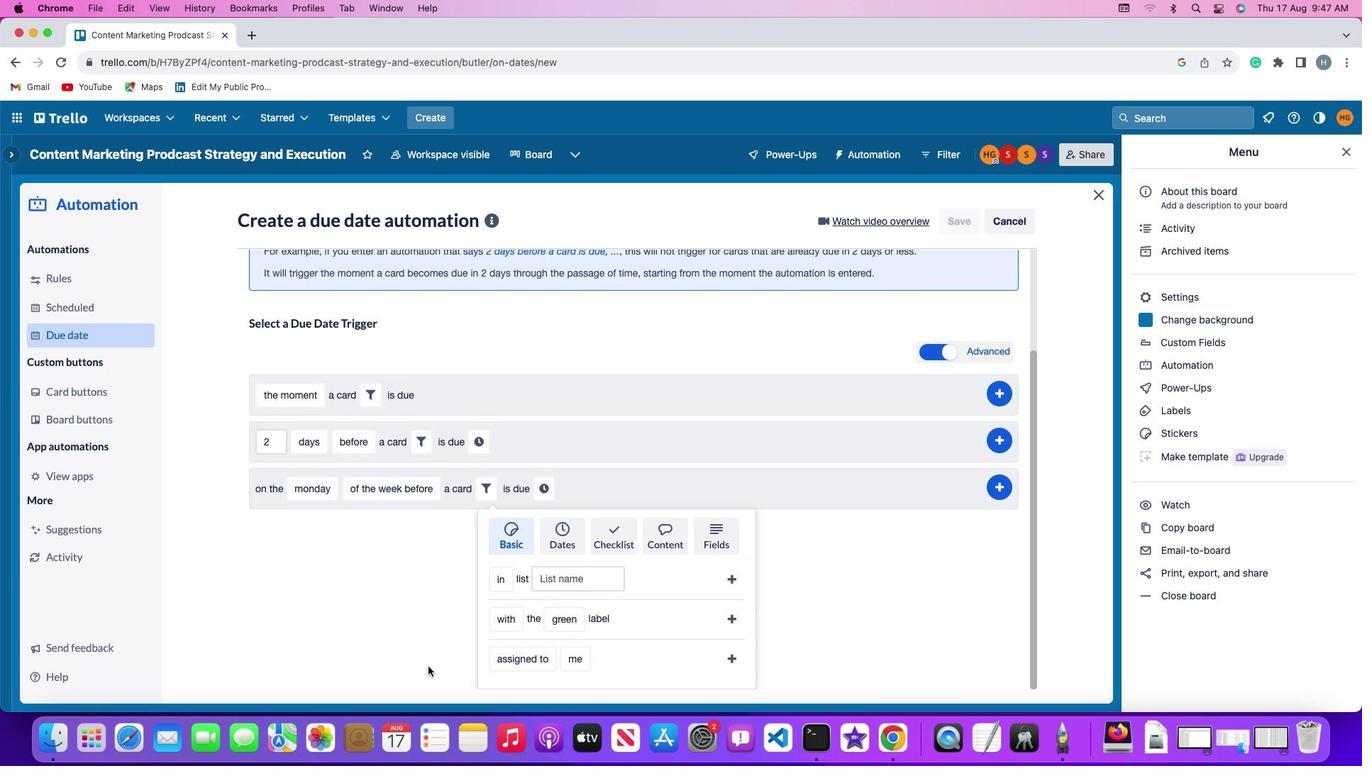 
Action: Mouse moved to (506, 656)
Screenshot: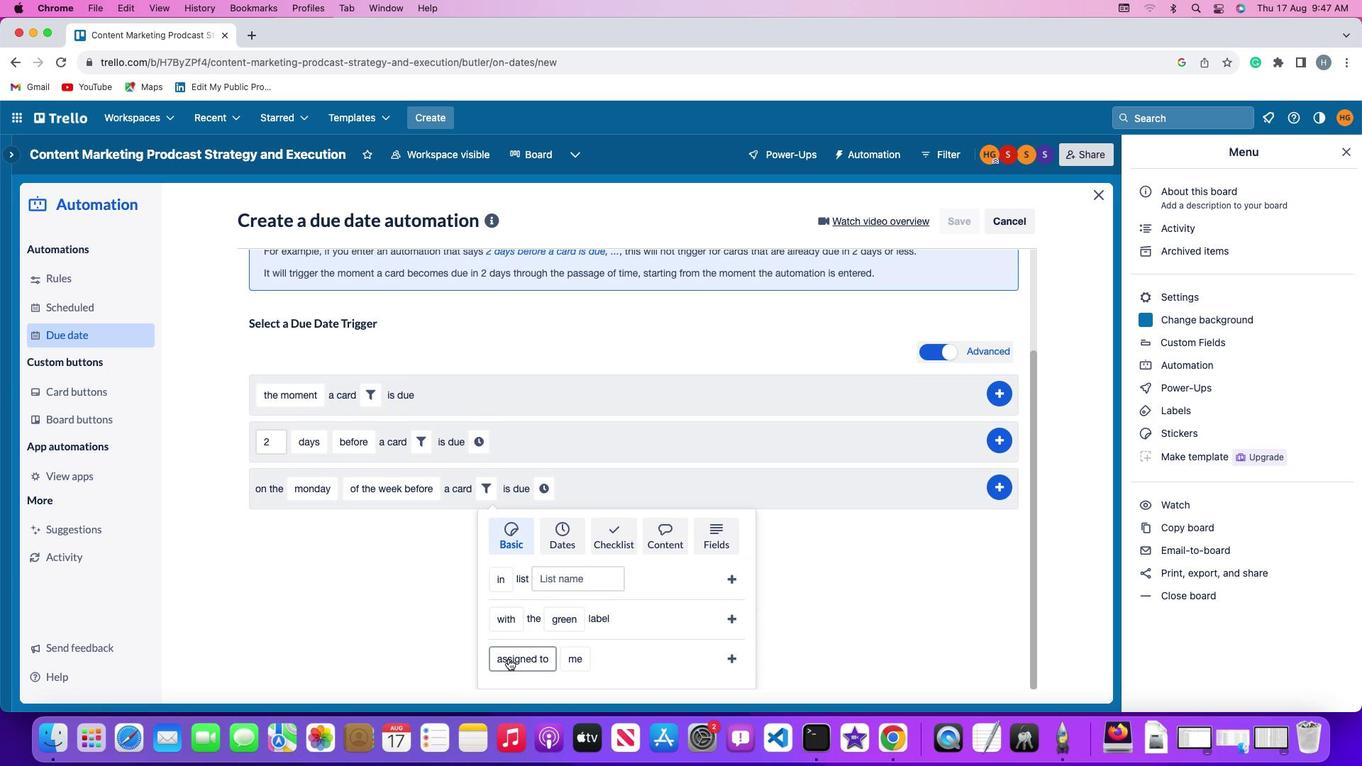
Action: Mouse pressed left at (506, 656)
Screenshot: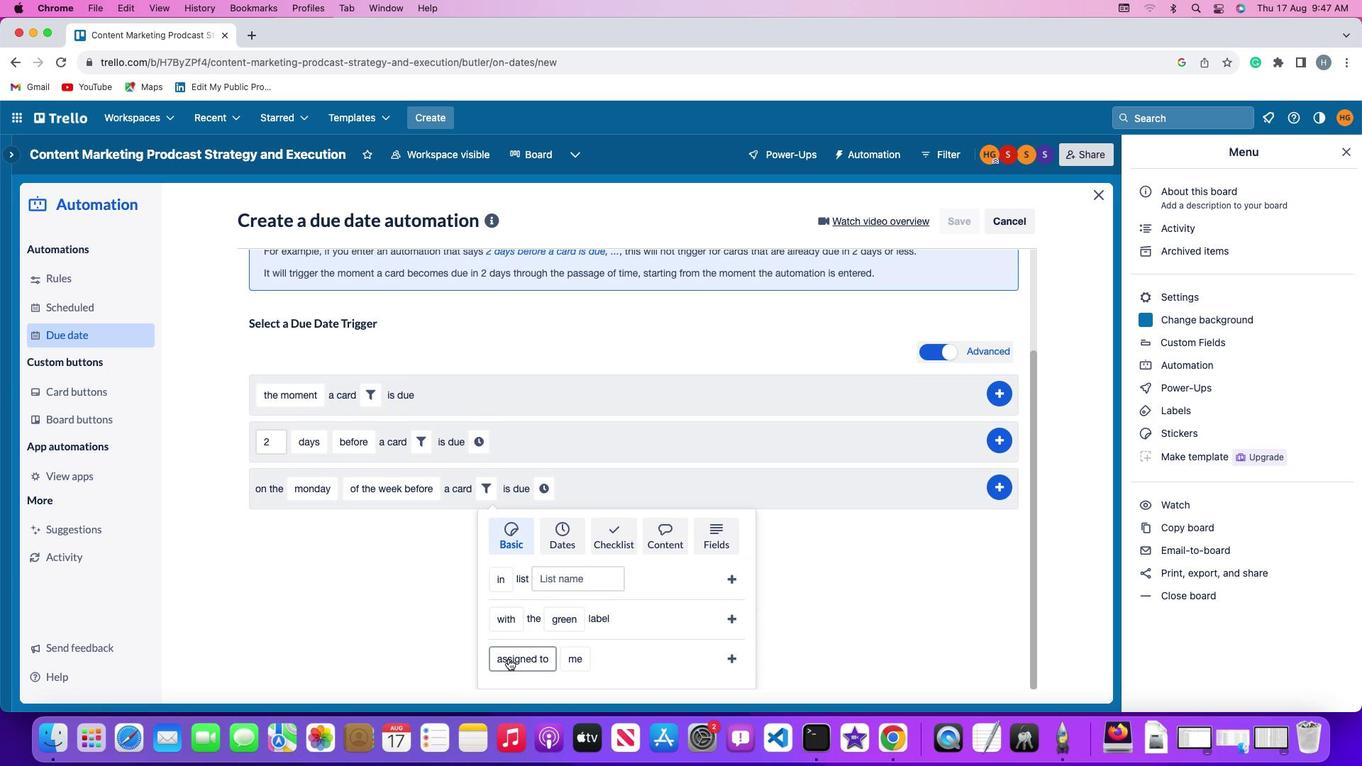 
Action: Mouse moved to (528, 573)
Screenshot: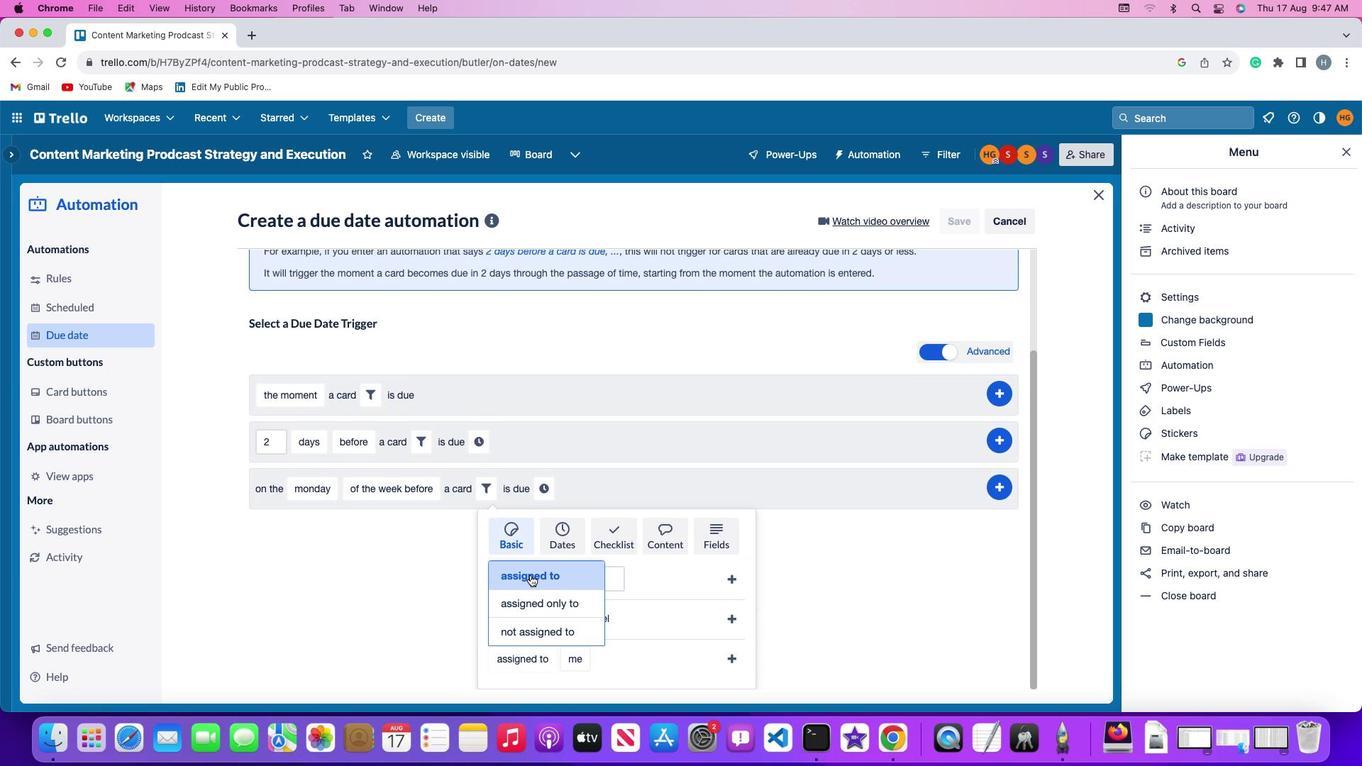 
Action: Mouse pressed left at (528, 573)
Screenshot: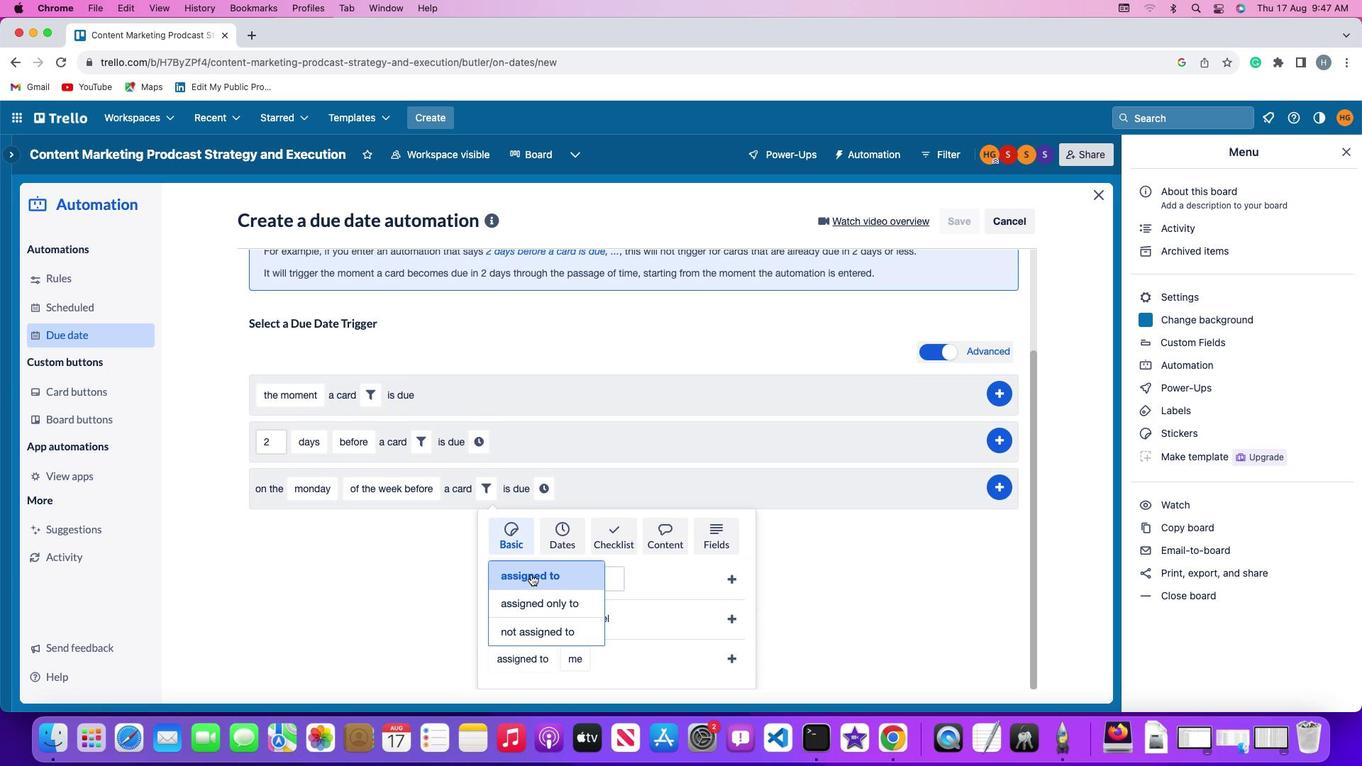 
Action: Mouse moved to (581, 655)
Screenshot: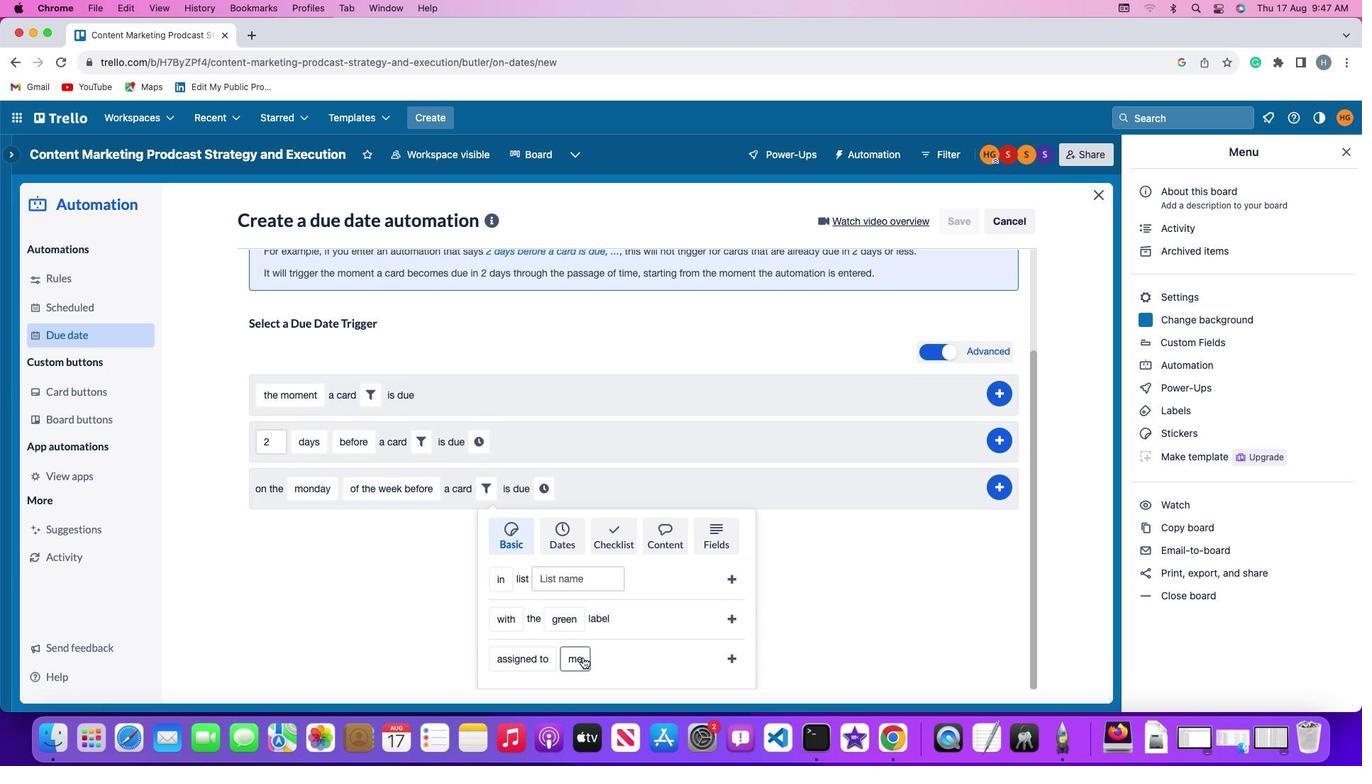 
Action: Mouse pressed left at (581, 655)
Screenshot: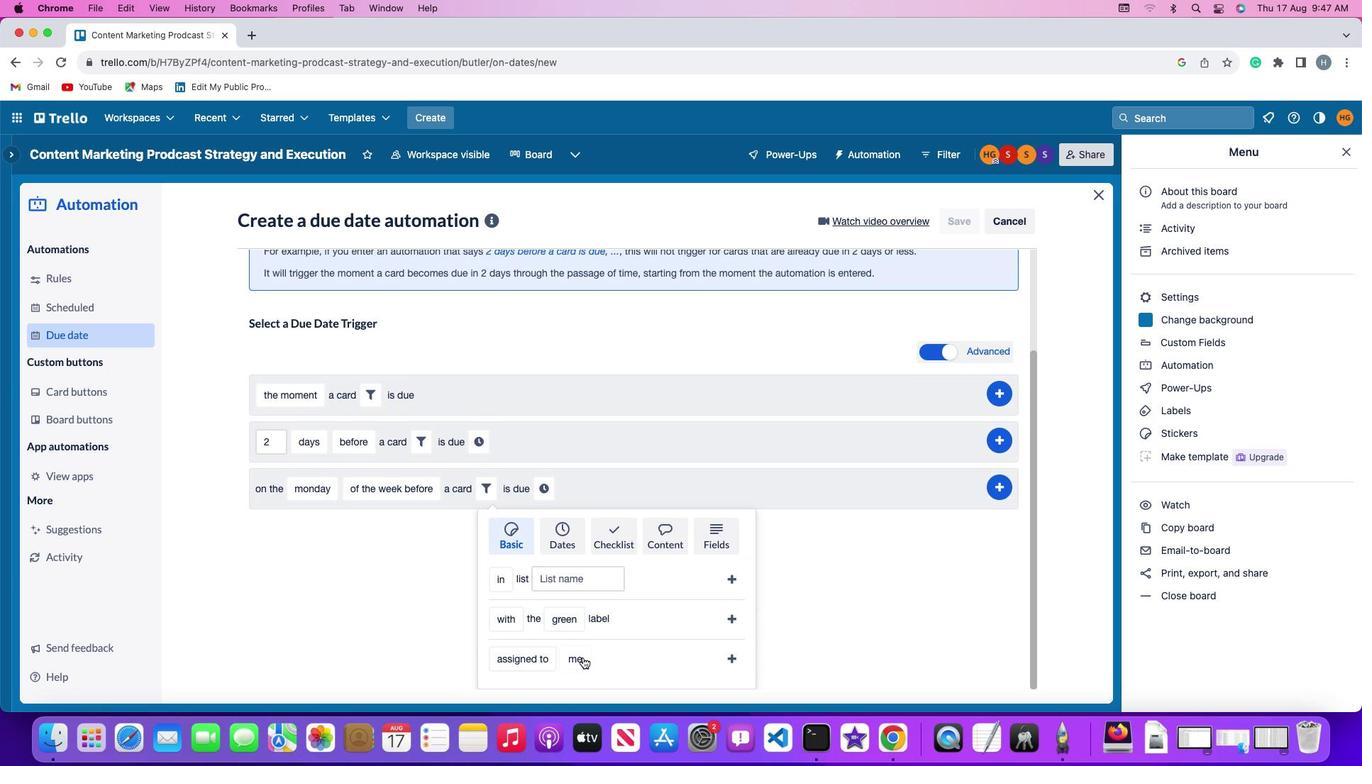 
Action: Mouse moved to (581, 603)
Screenshot: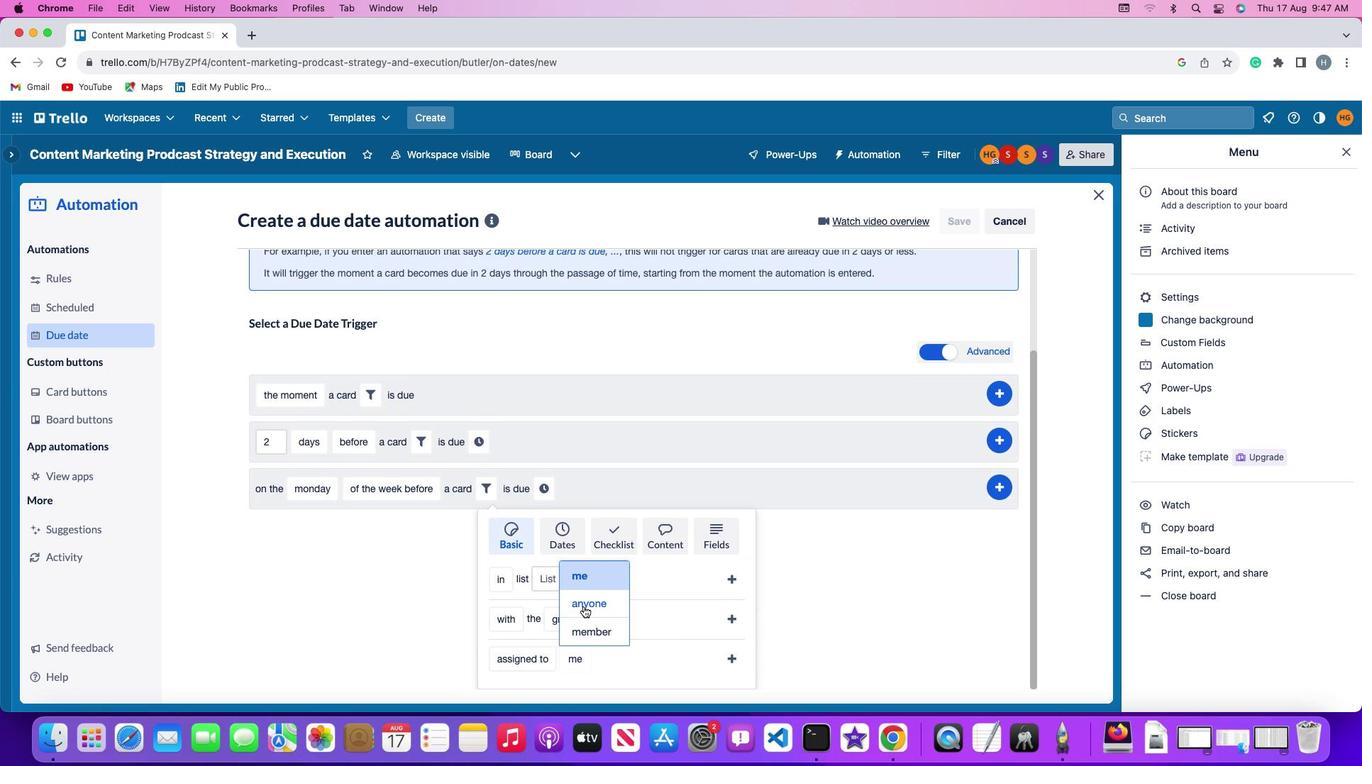 
Action: Mouse pressed left at (581, 603)
Screenshot: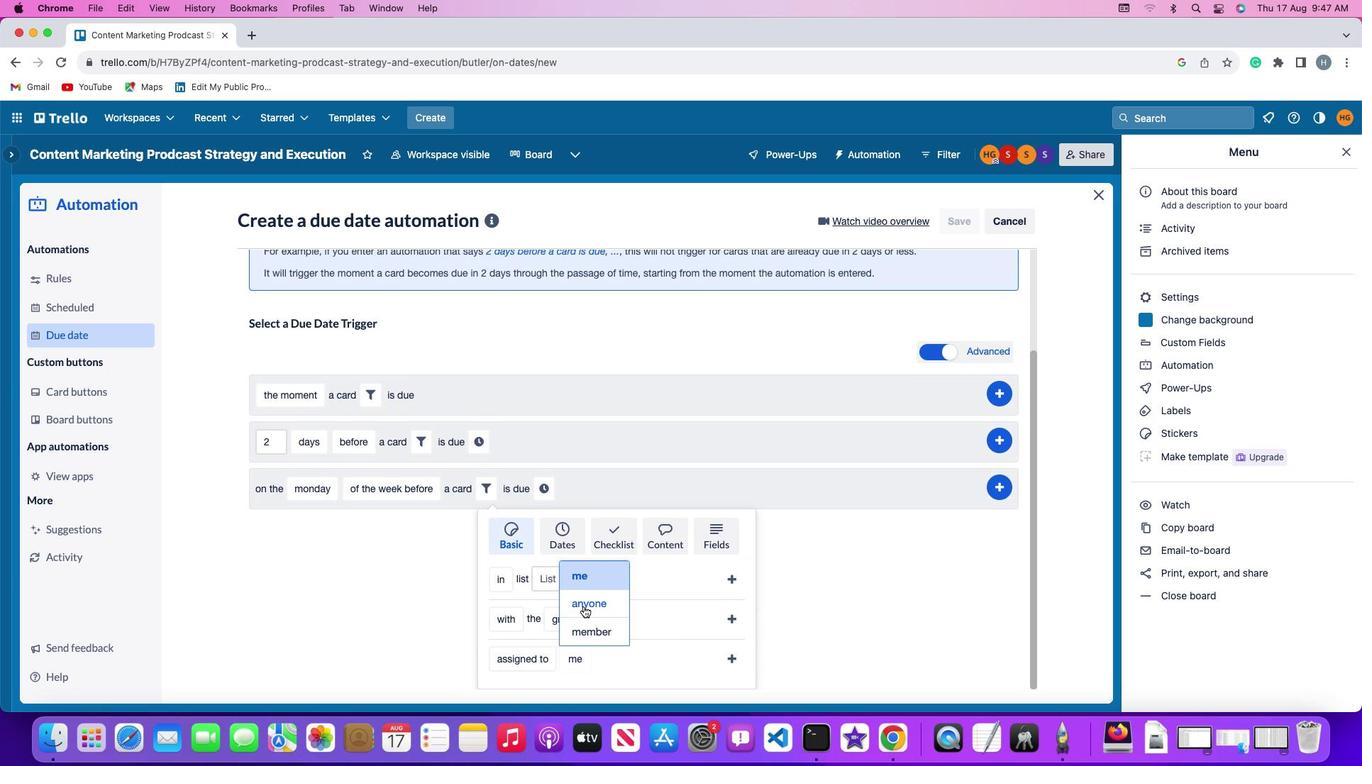 
Action: Mouse moved to (730, 652)
Screenshot: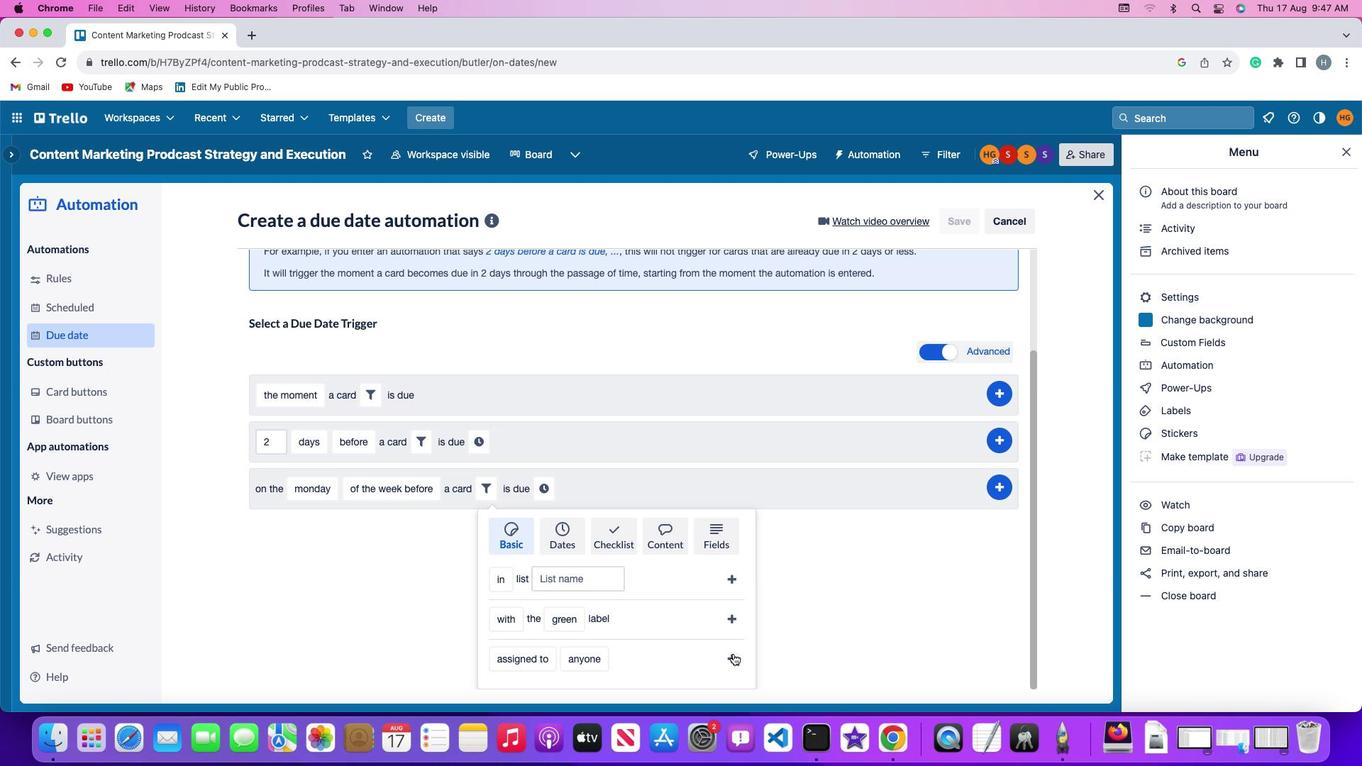 
Action: Mouse pressed left at (730, 652)
Screenshot: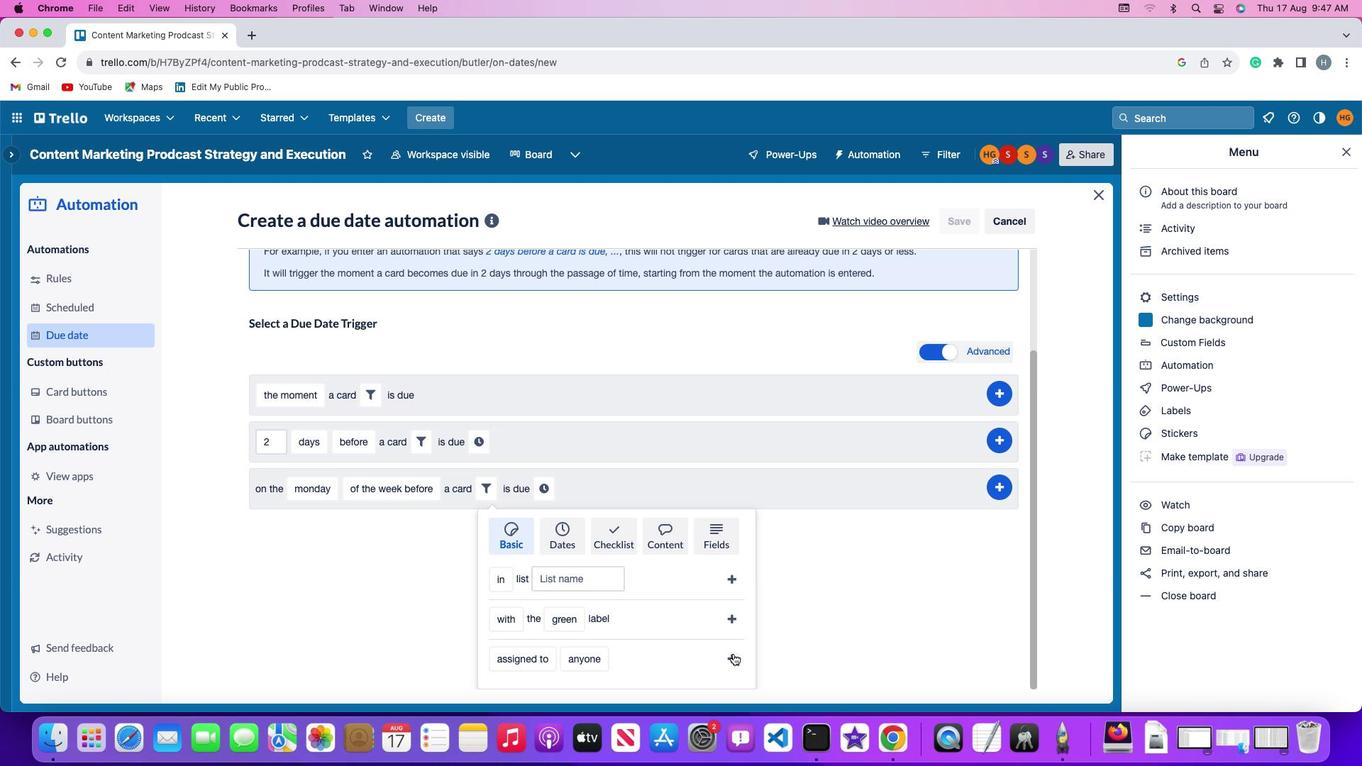 
Action: Mouse moved to (667, 621)
Screenshot: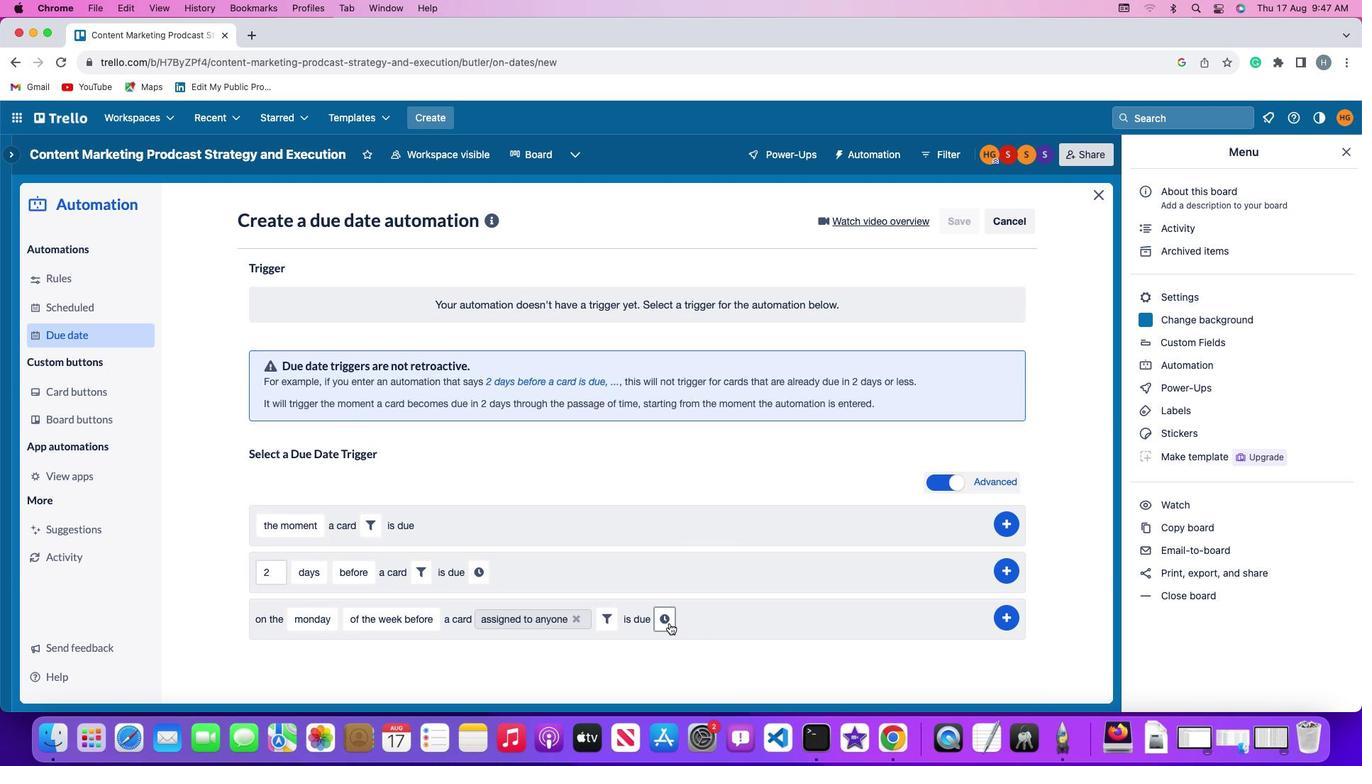 
Action: Mouse pressed left at (667, 621)
Screenshot: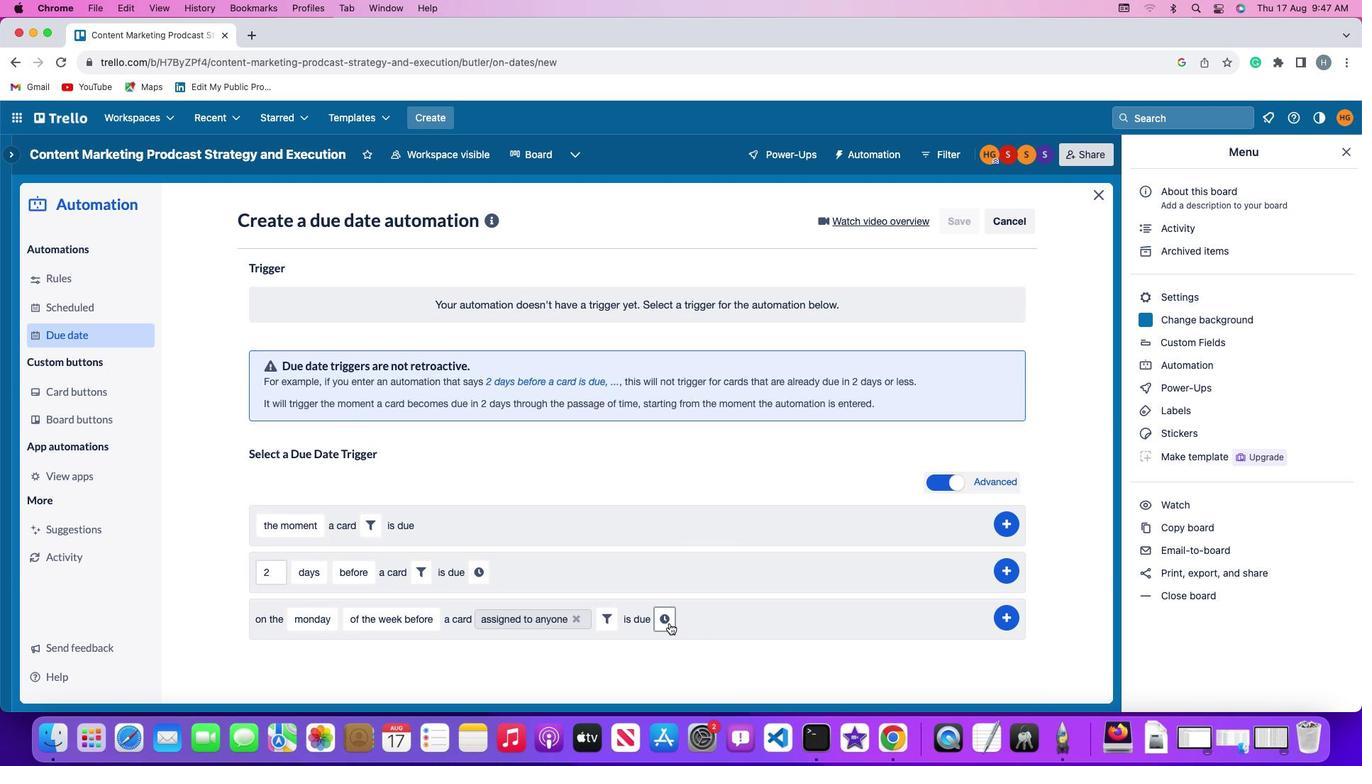 
Action: Mouse moved to (690, 620)
Screenshot: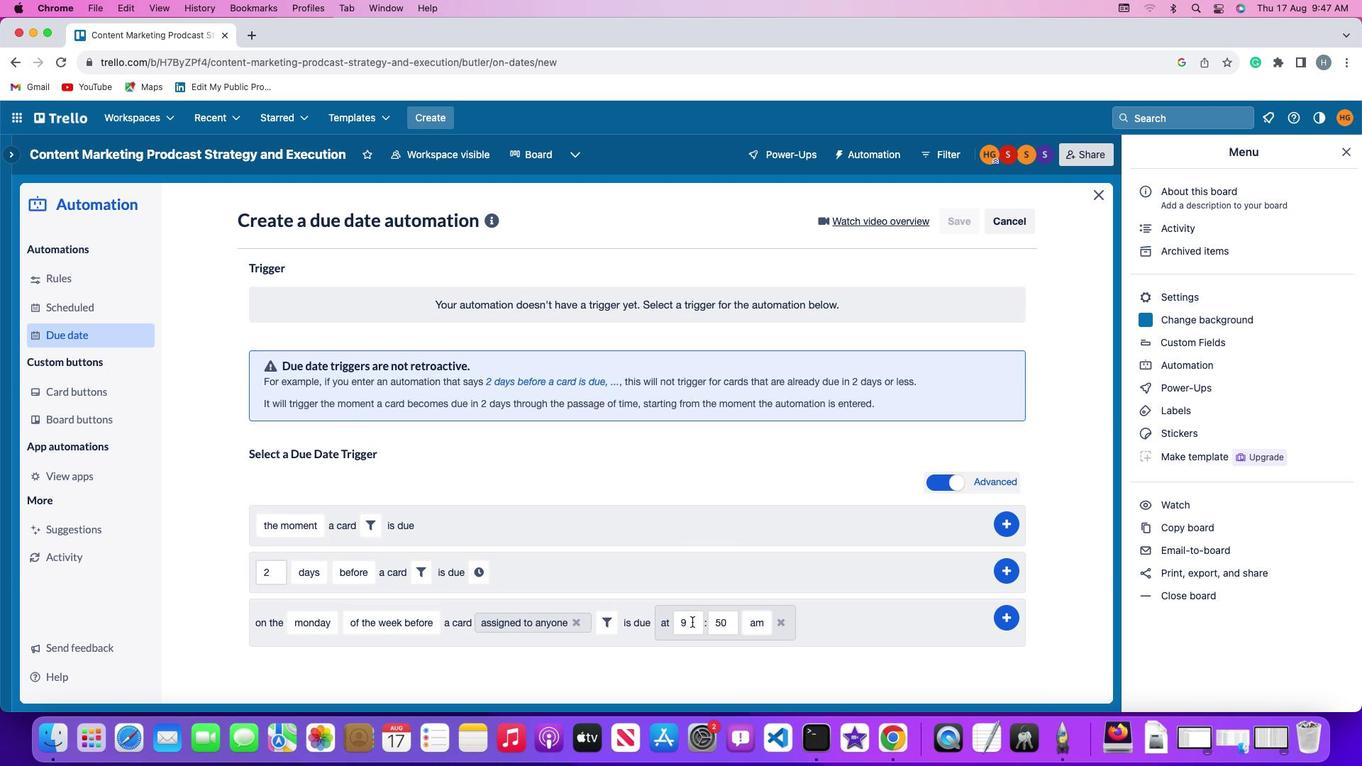 
Action: Mouse pressed left at (690, 620)
Screenshot: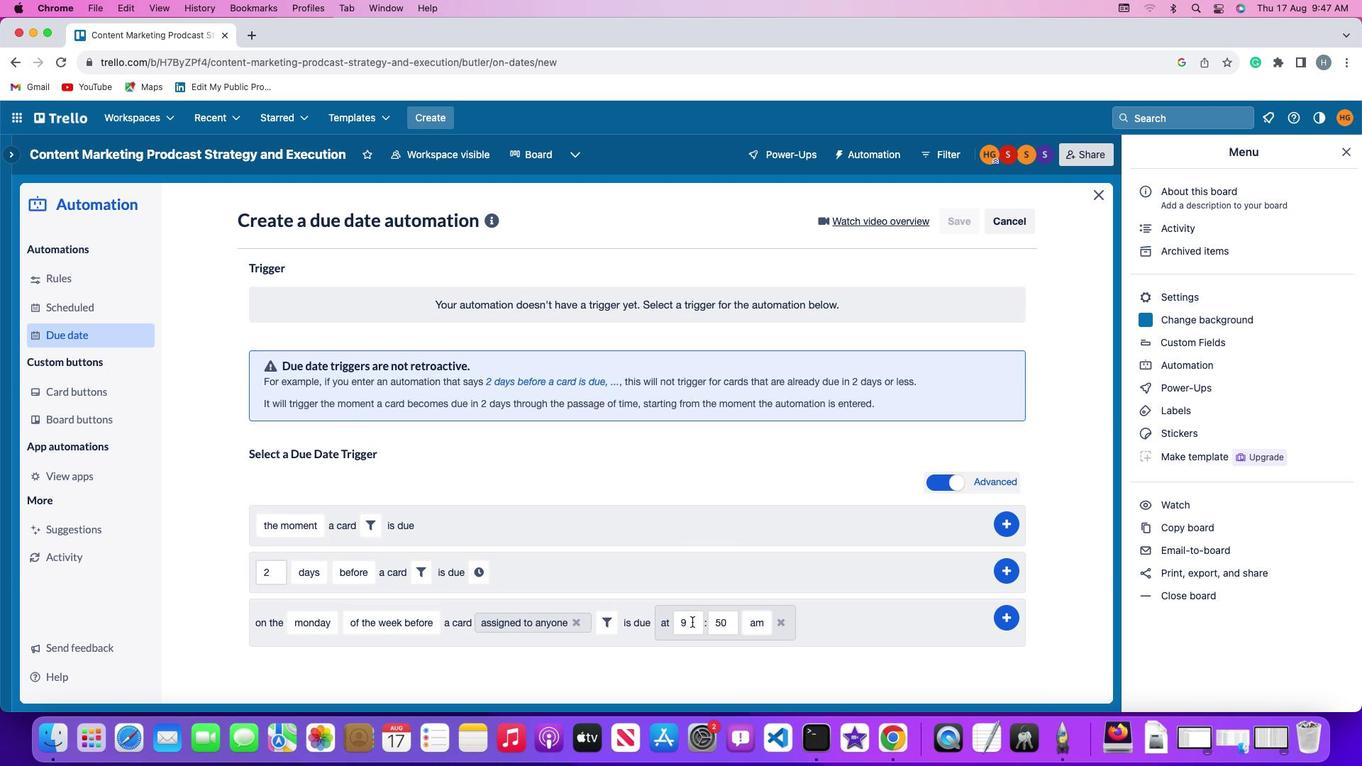 
Action: Key pressed Key.backspace'1''1'
Screenshot: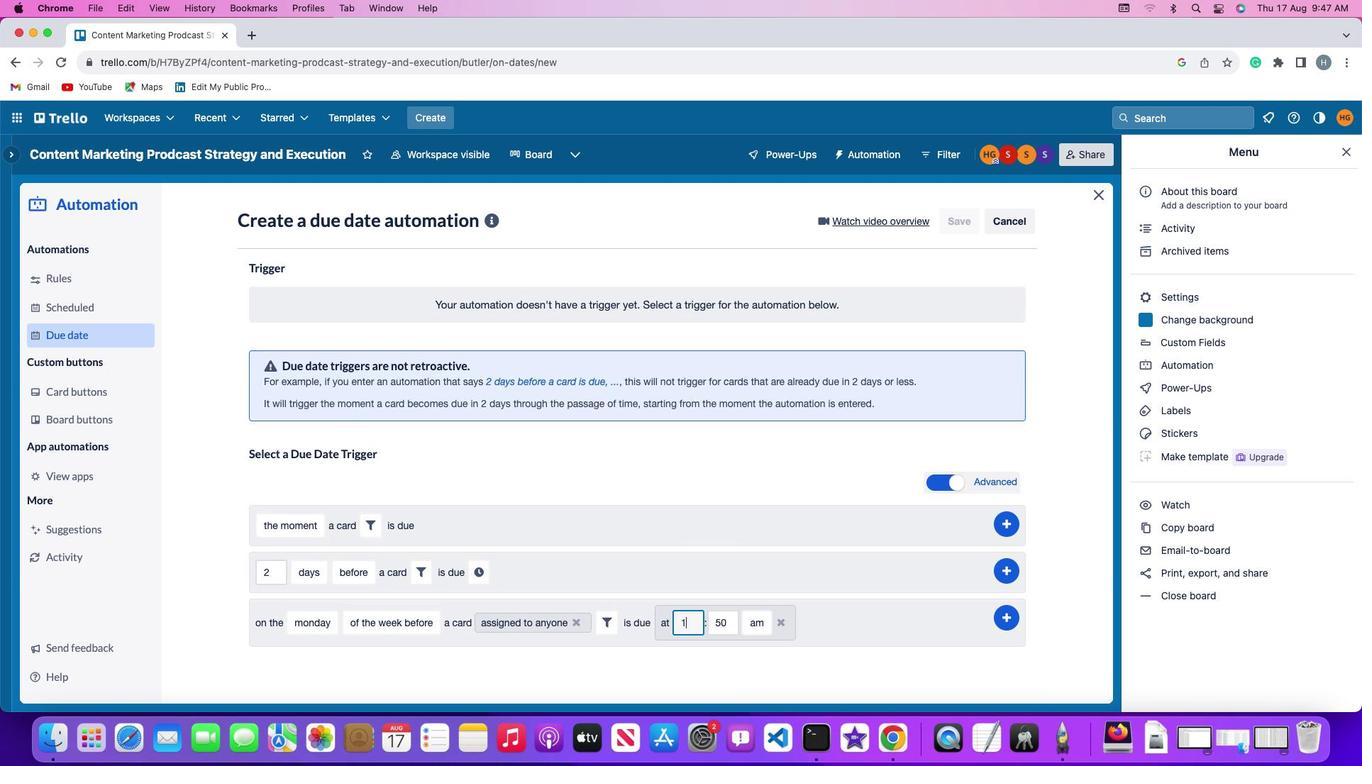 
Action: Mouse moved to (724, 623)
Screenshot: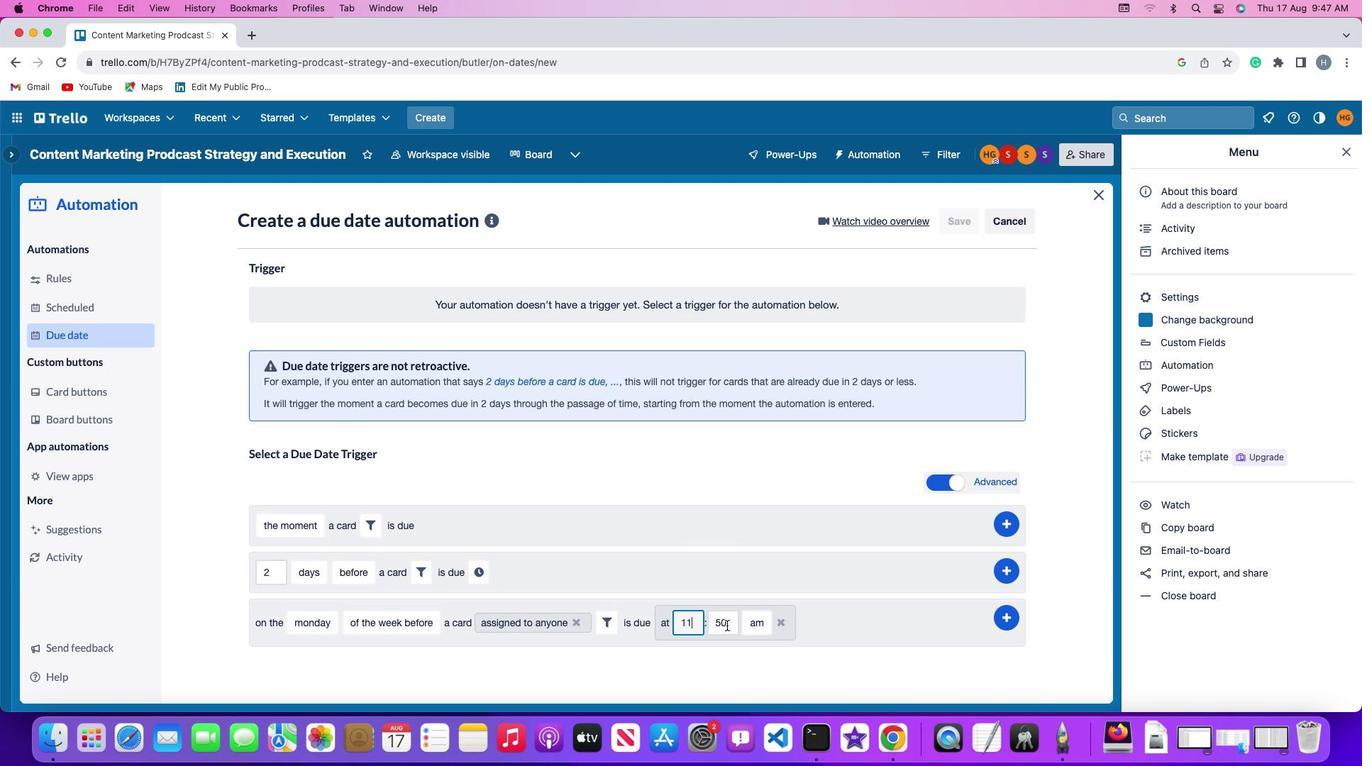 
Action: Mouse pressed left at (724, 623)
Screenshot: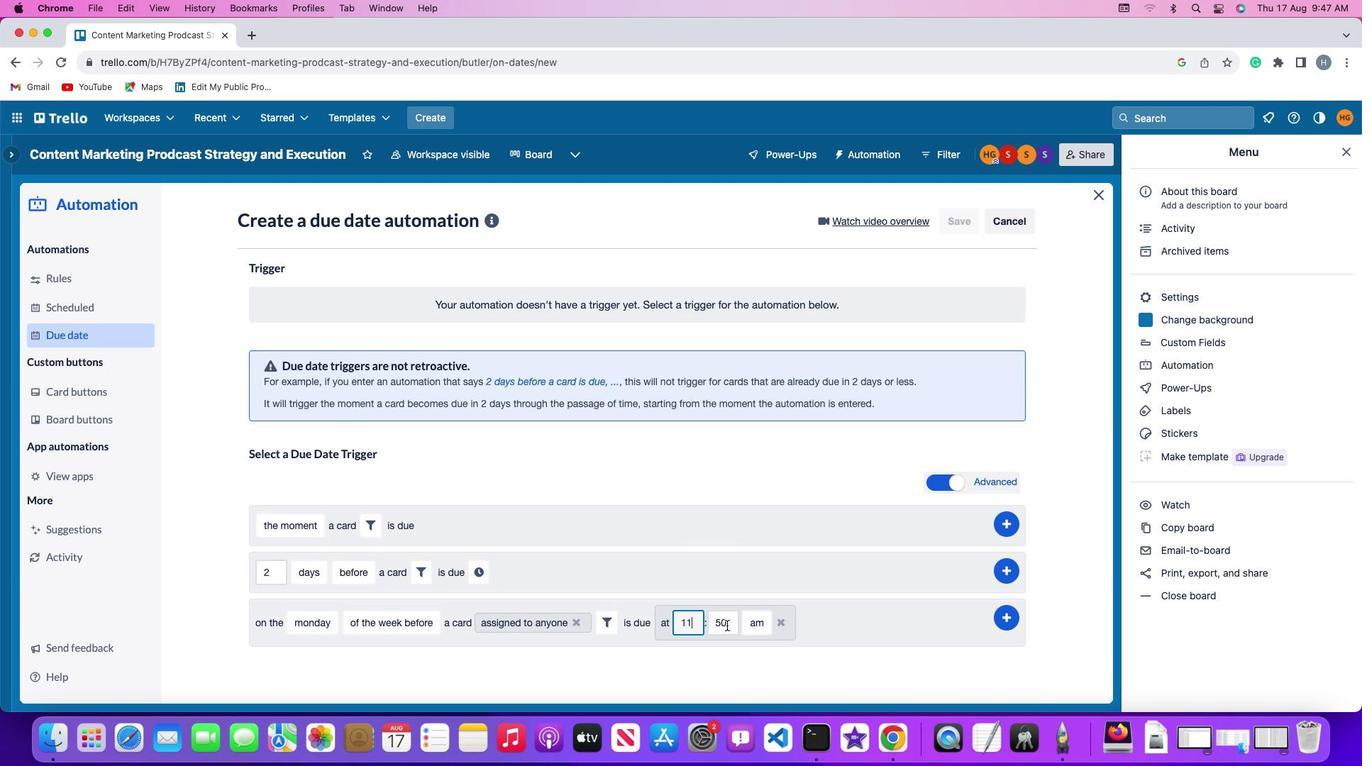 
Action: Key pressed Key.backspaceKey.backspace'0''0'
Screenshot: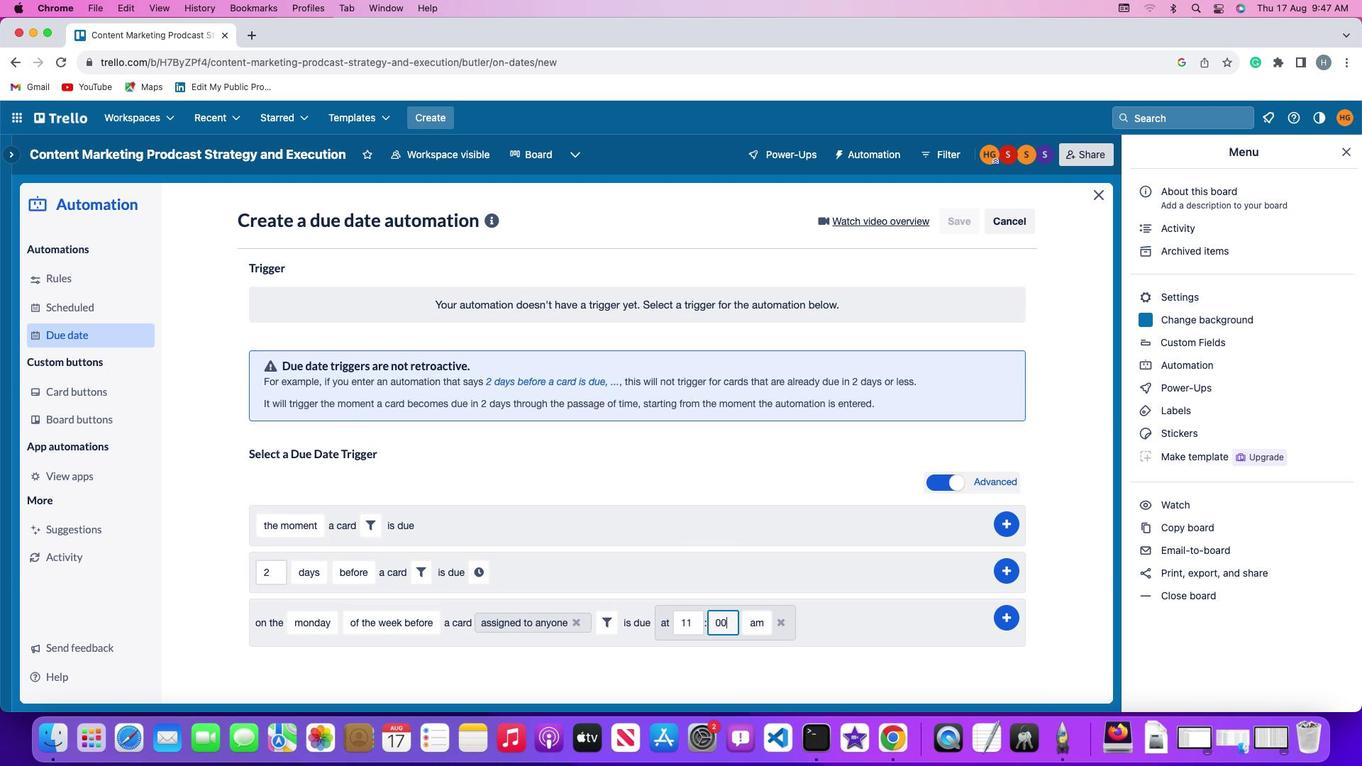 
Action: Mouse moved to (744, 620)
Screenshot: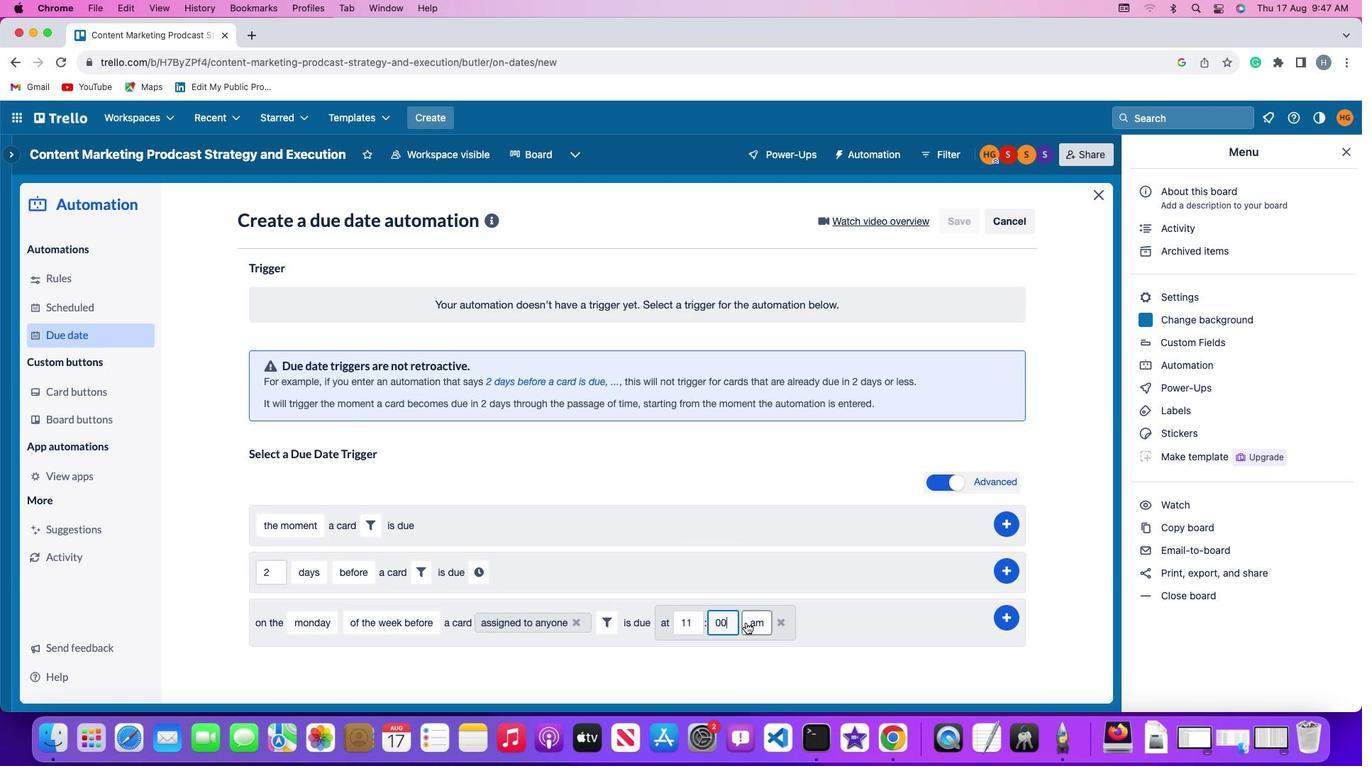 
Action: Mouse pressed left at (744, 620)
Screenshot: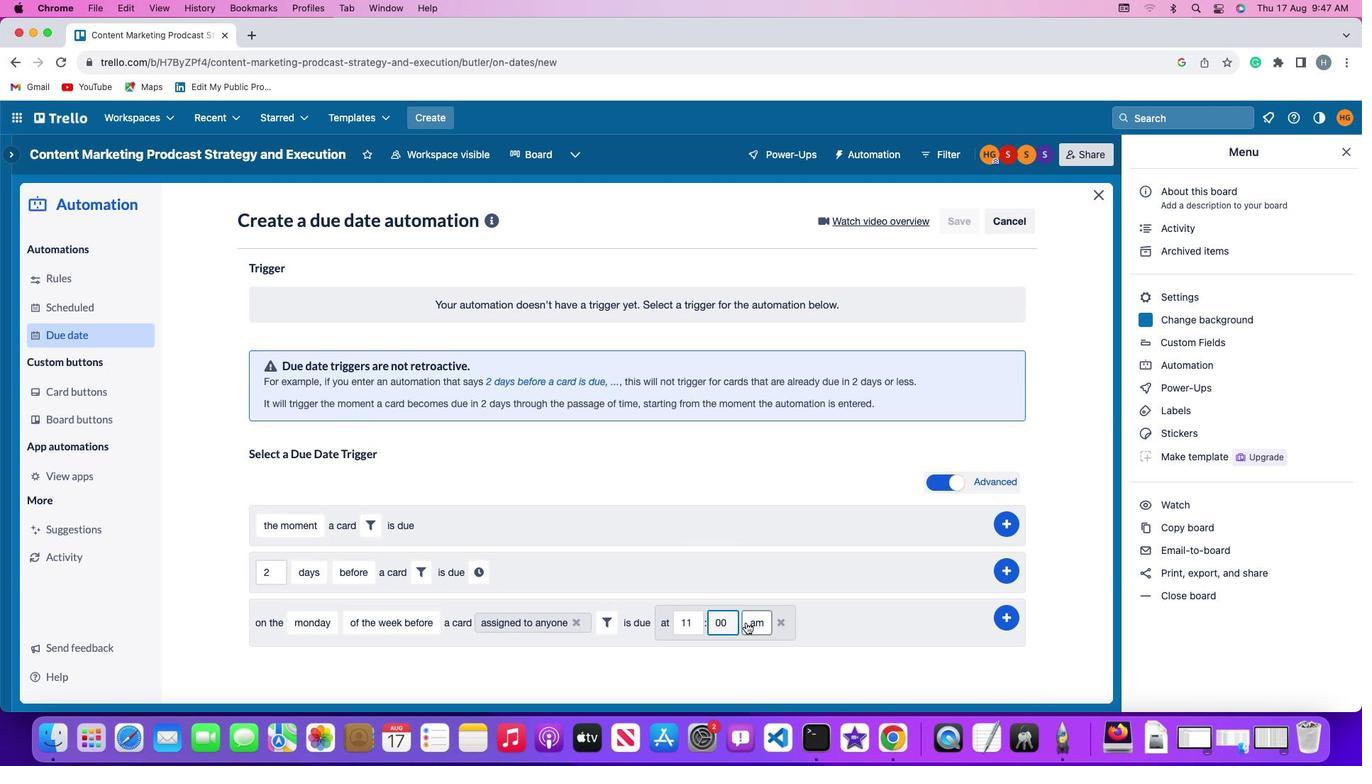 
Action: Mouse moved to (755, 644)
Screenshot: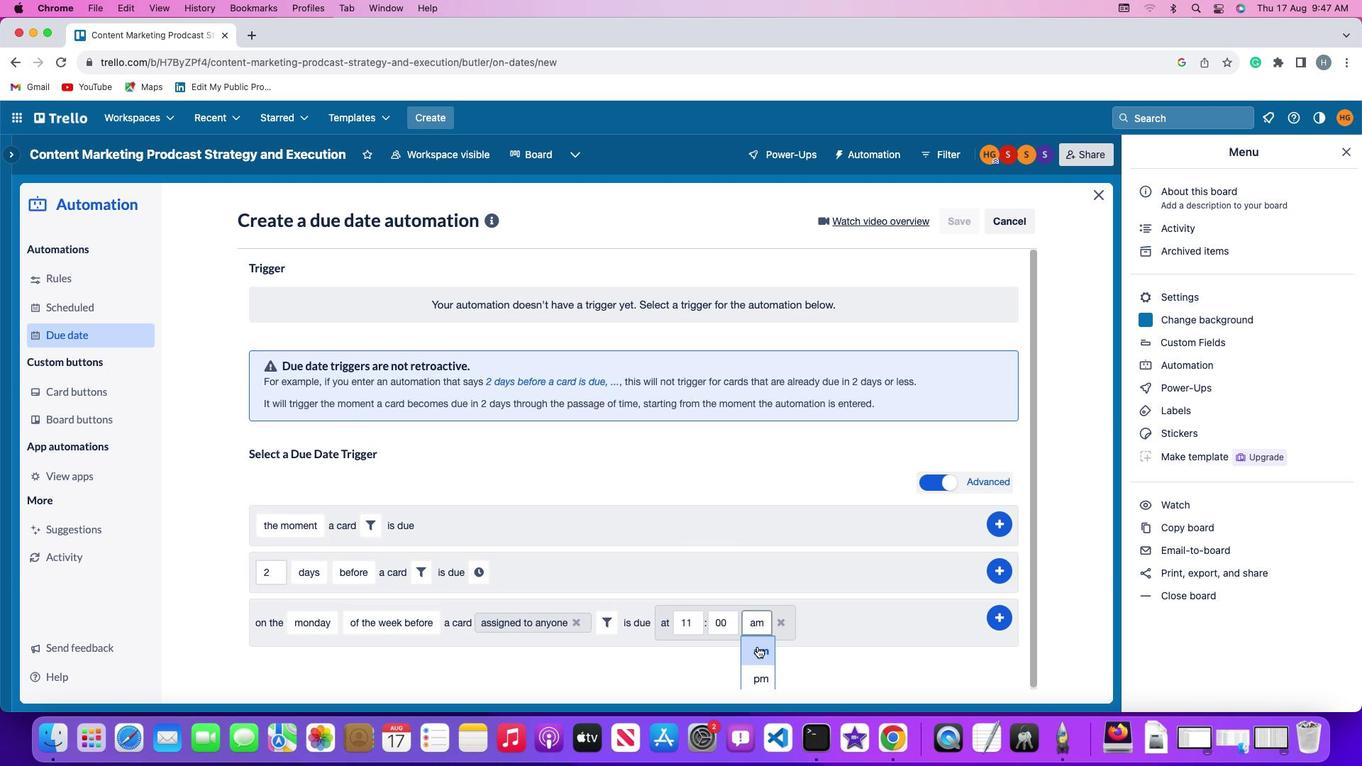 
Action: Mouse pressed left at (755, 644)
Screenshot: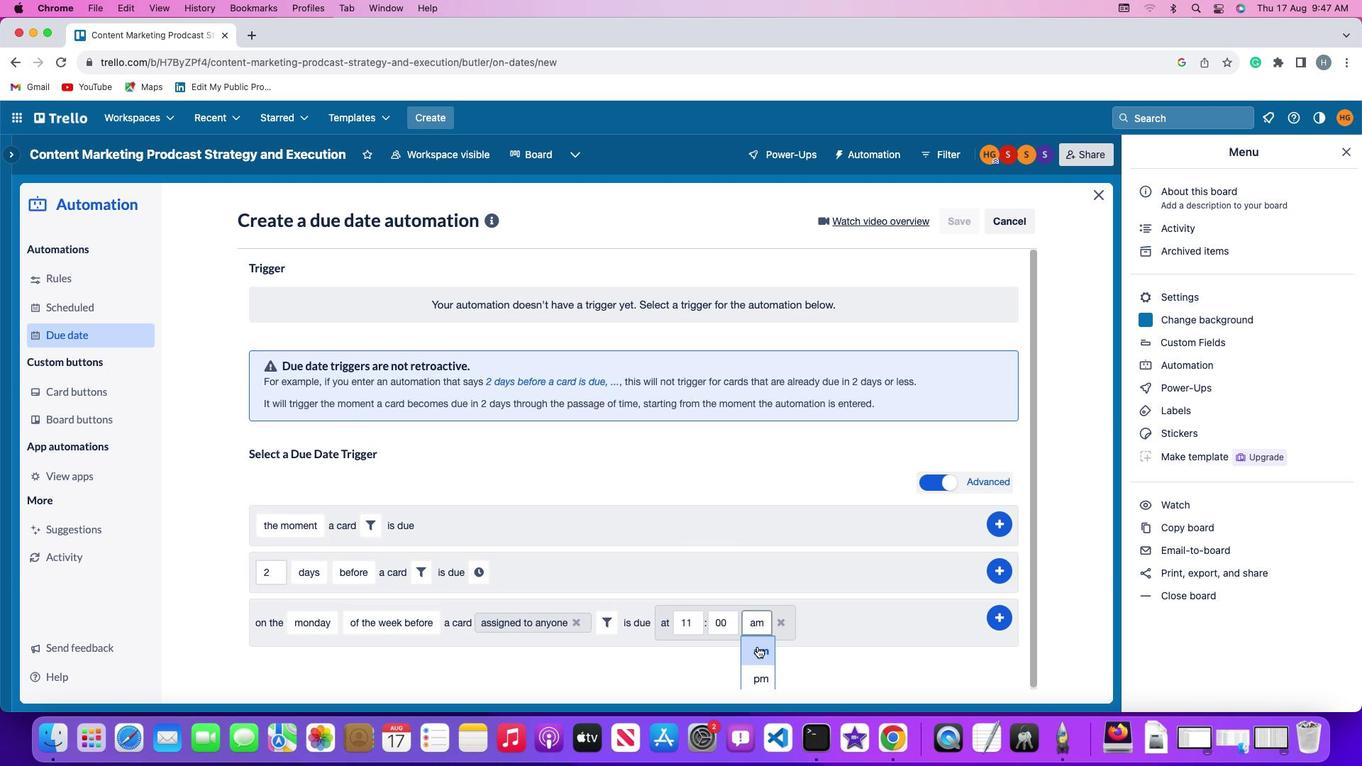 
Action: Mouse moved to (1003, 610)
Screenshot: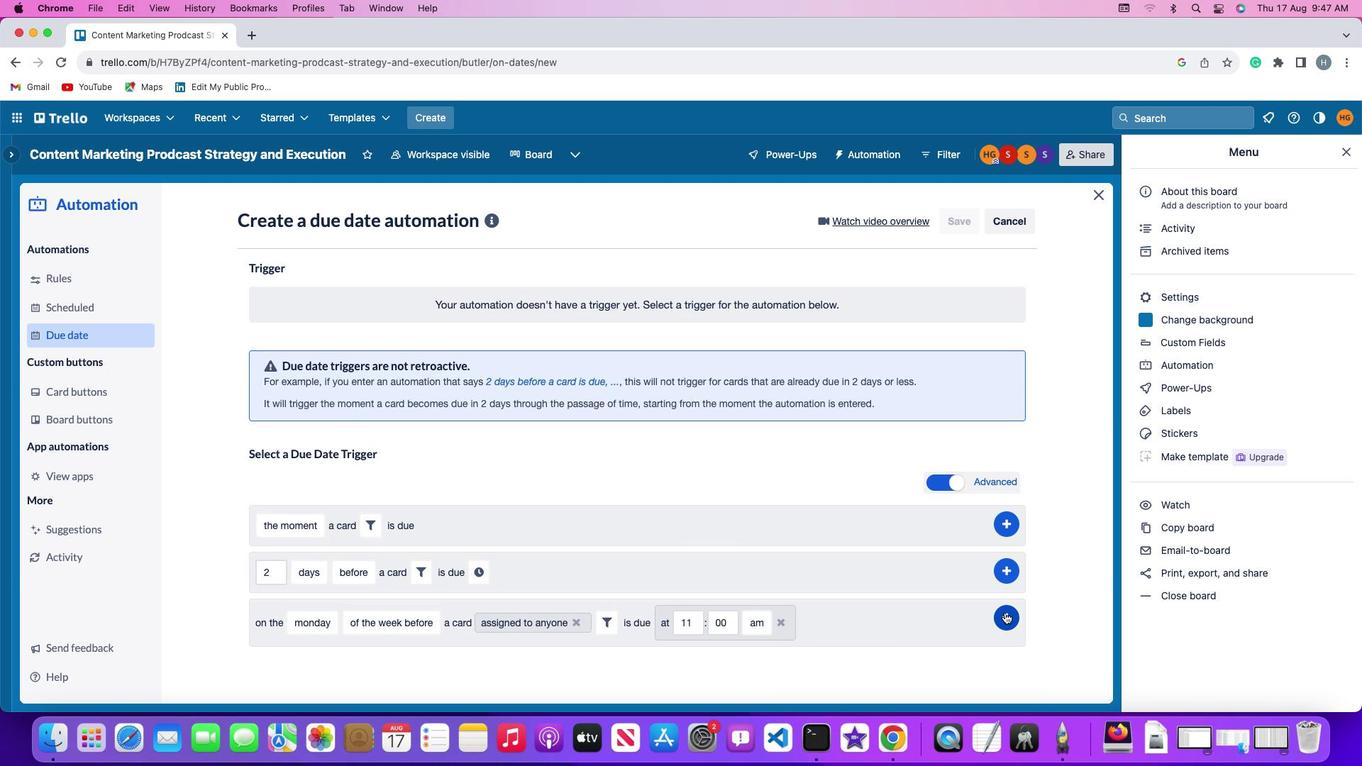 
Action: Mouse pressed left at (1003, 610)
Screenshot: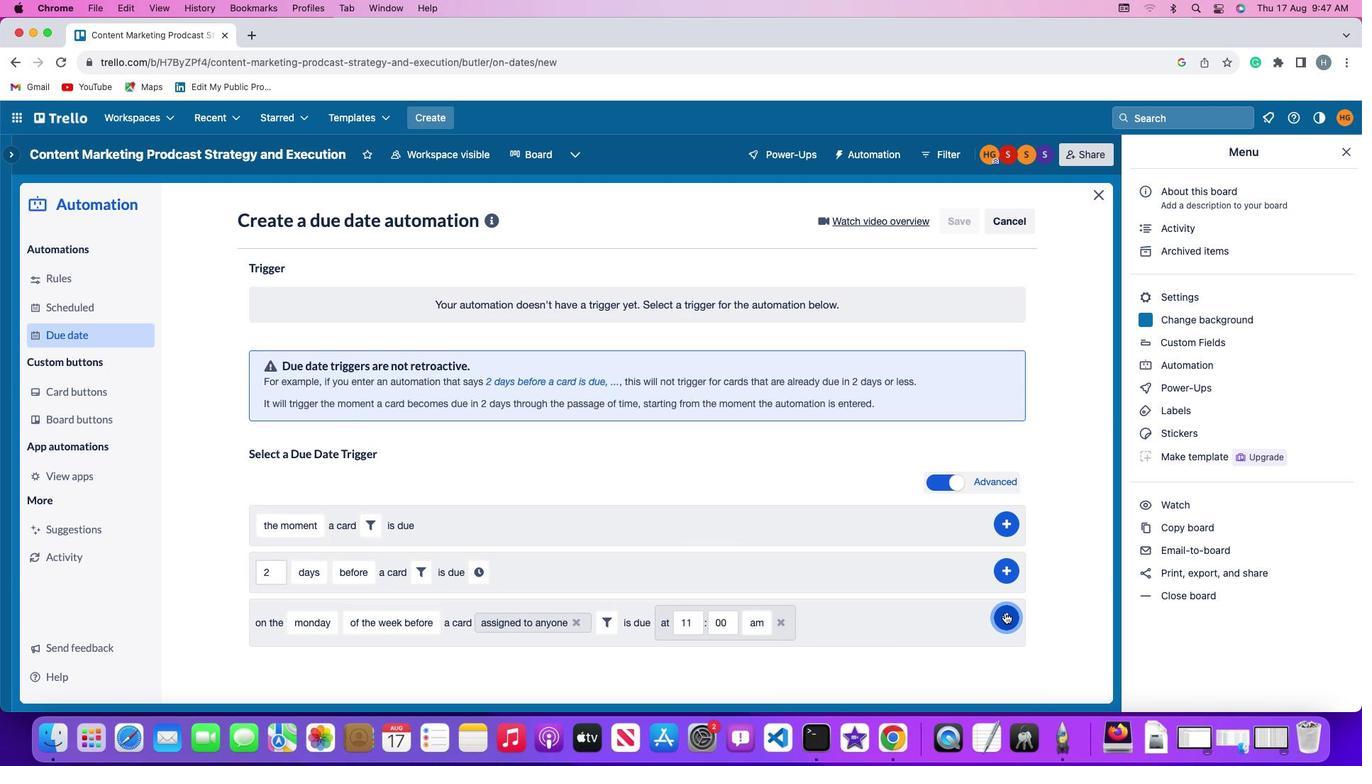 
Action: Mouse moved to (1070, 532)
Screenshot: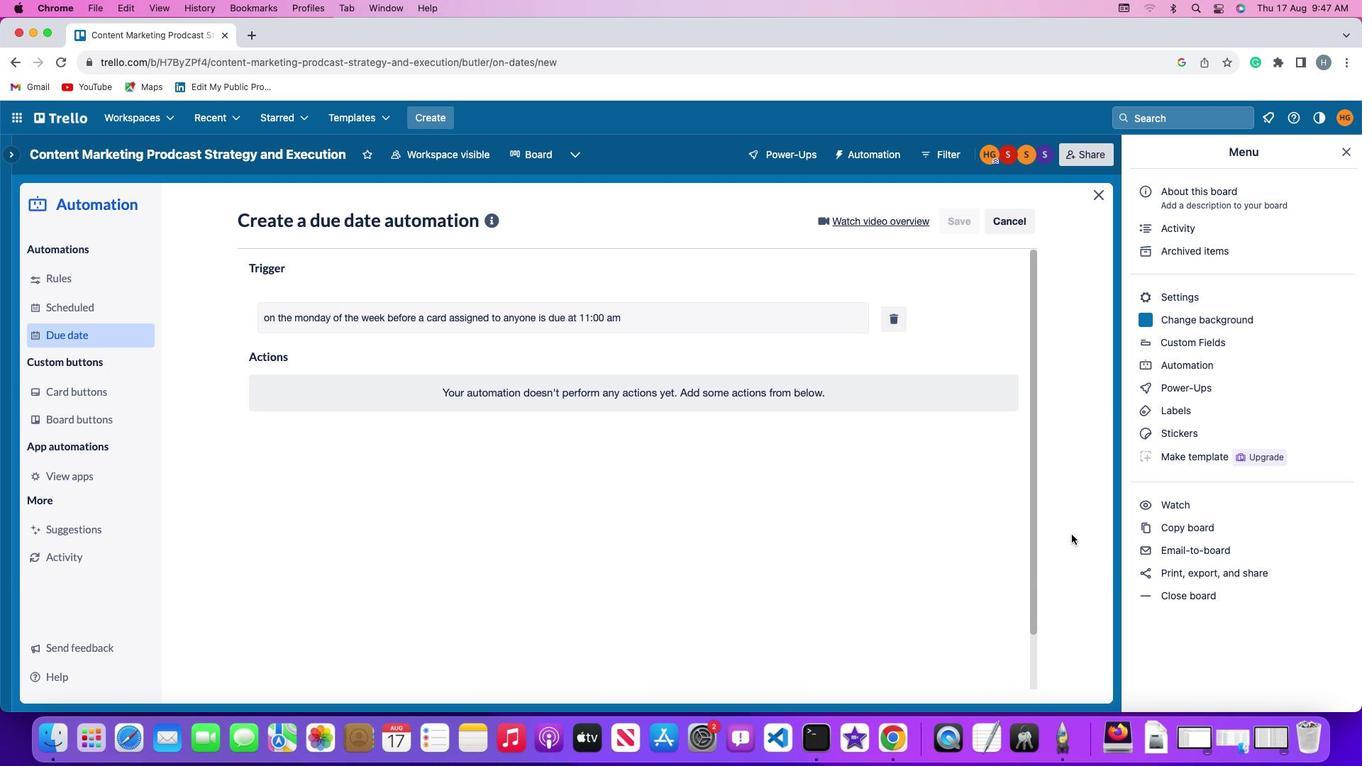 
